 Task: Research Airbnb accommodation in Sheksna, Russia from 16th December, 2023 to 18th December, 2023 for 2 adults. Place can be private room with 1  bedroom having 2 beds and 1 bathroom. Property type can be flat. Amenities needed are: wifi.
Action: Mouse moved to (413, 81)
Screenshot: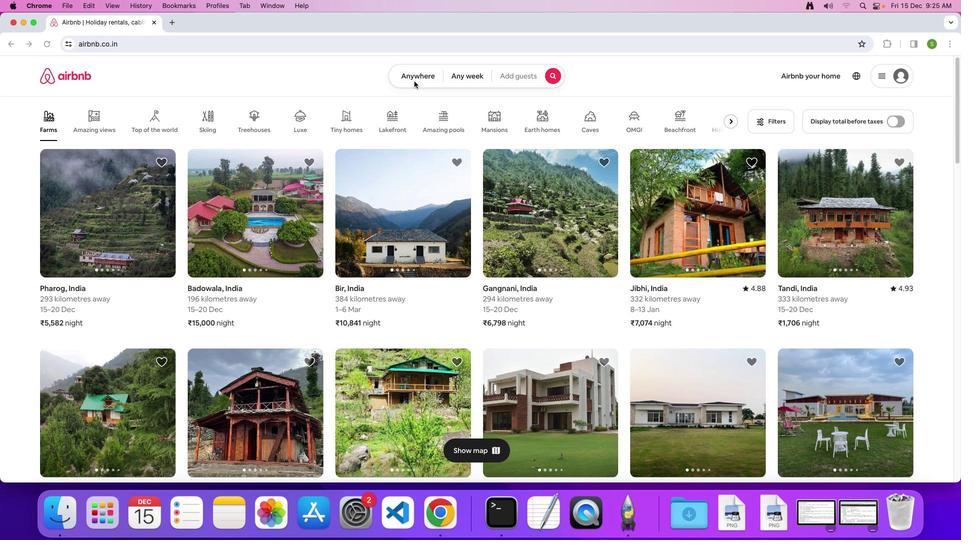 
Action: Mouse pressed left at (413, 81)
Screenshot: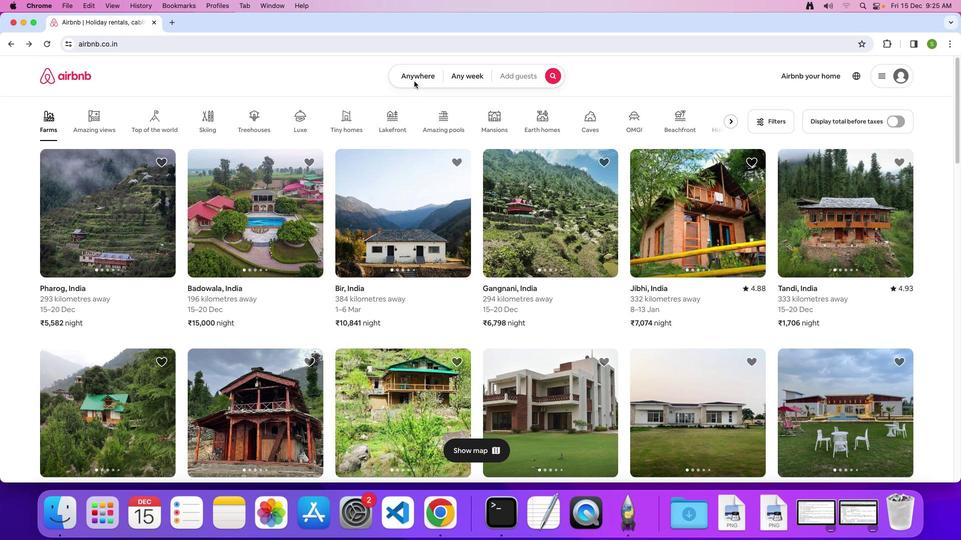 
Action: Mouse moved to (414, 77)
Screenshot: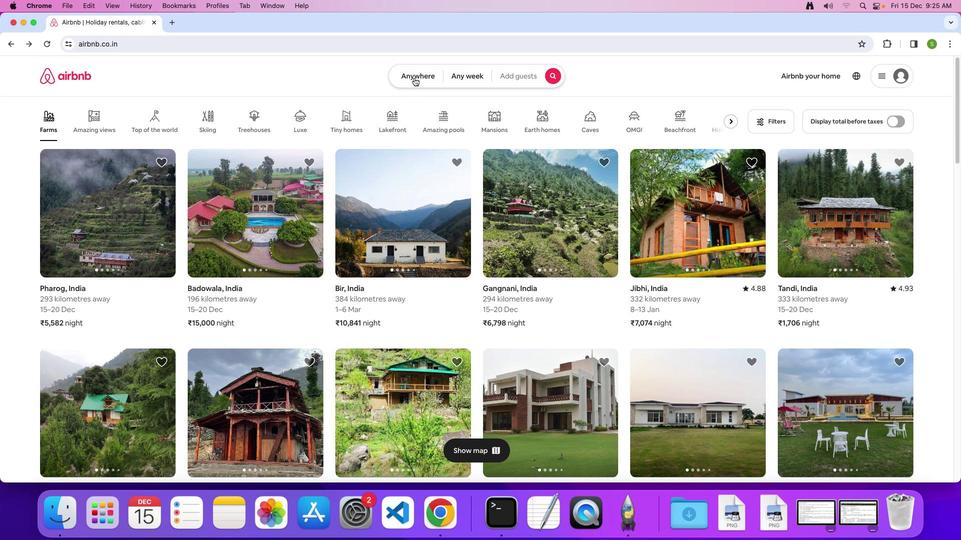 
Action: Mouse pressed left at (414, 77)
Screenshot: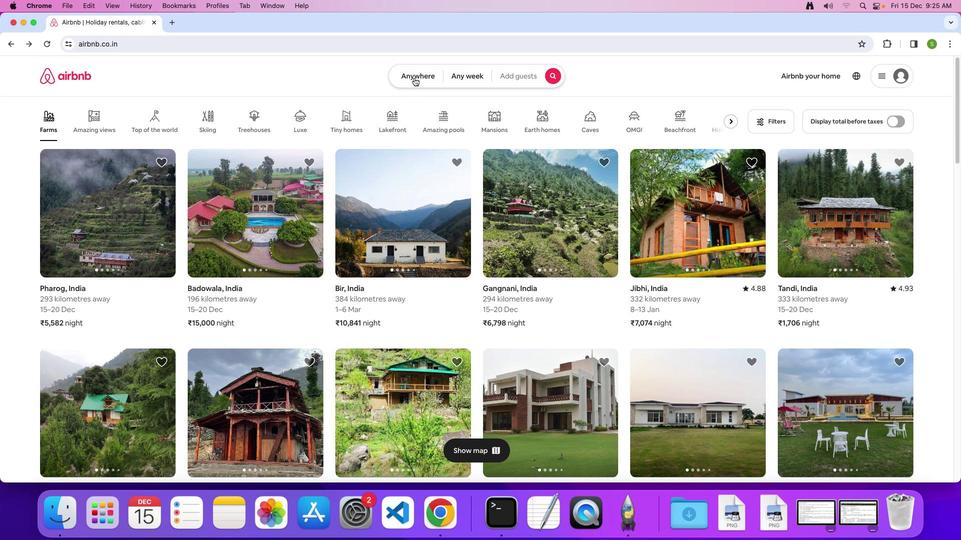 
Action: Mouse moved to (347, 112)
Screenshot: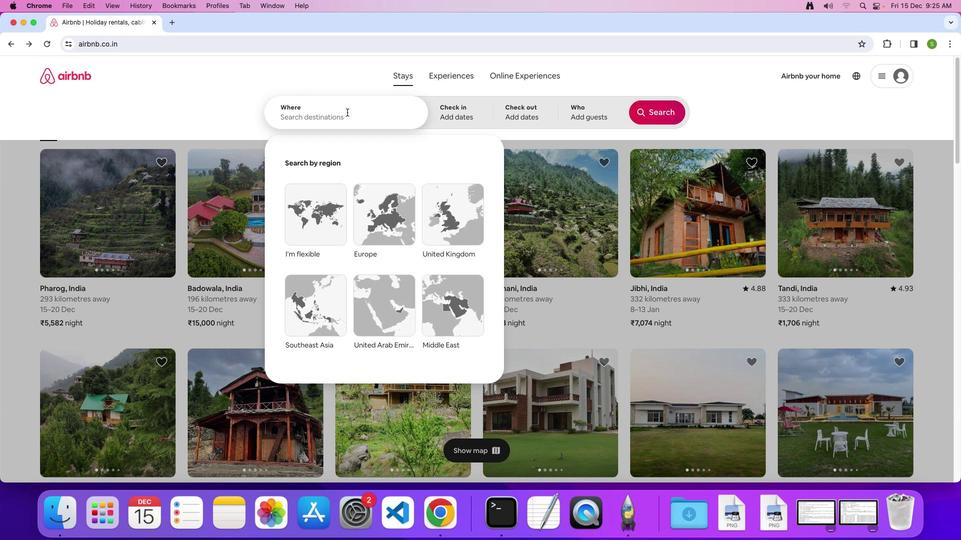 
Action: Mouse pressed left at (347, 112)
Screenshot: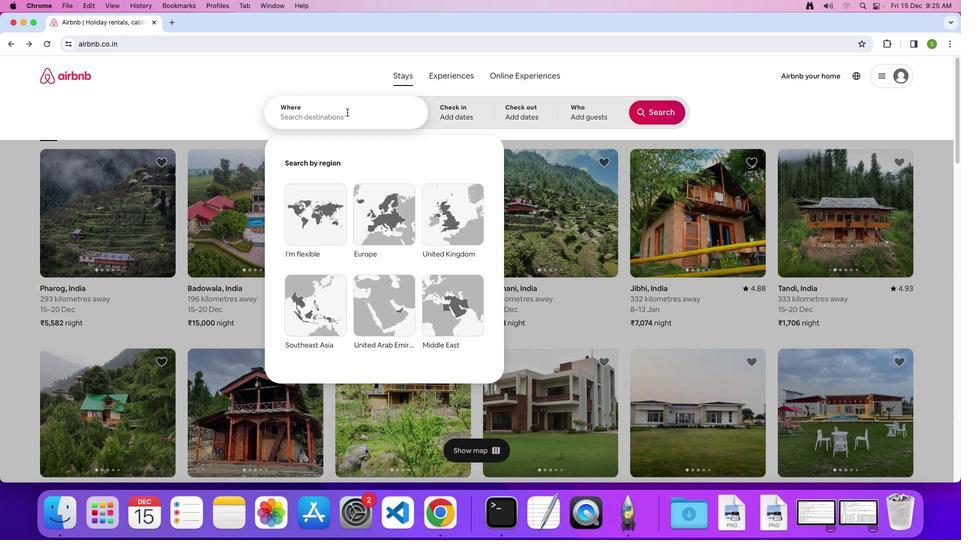 
Action: Key pressed 'S'Key.caps_lock'h''h''e''k''s''n''a'','Key.spaceKey.shift'r'Key.backspaceKey.shift'R''u''s''s''i''a'Key.enter
Screenshot: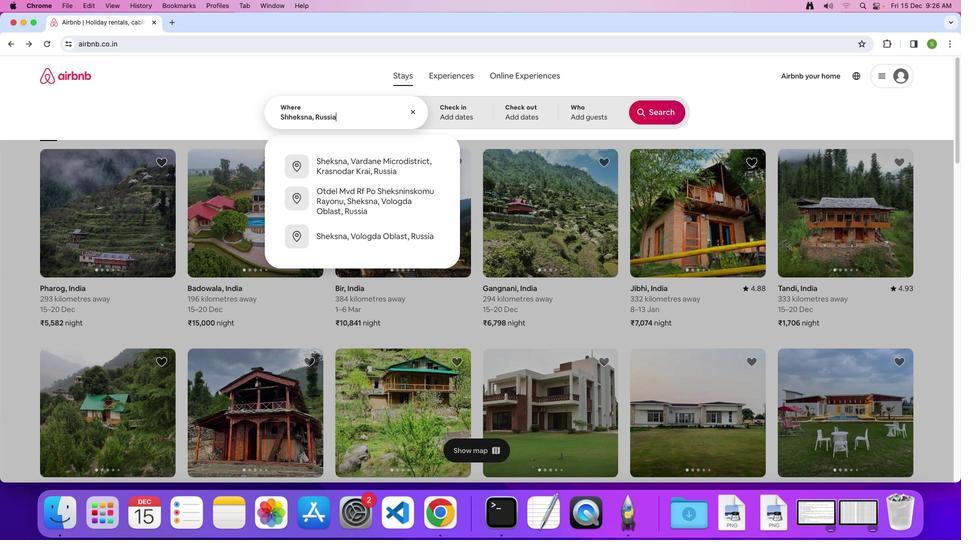 
Action: Mouse moved to (449, 290)
Screenshot: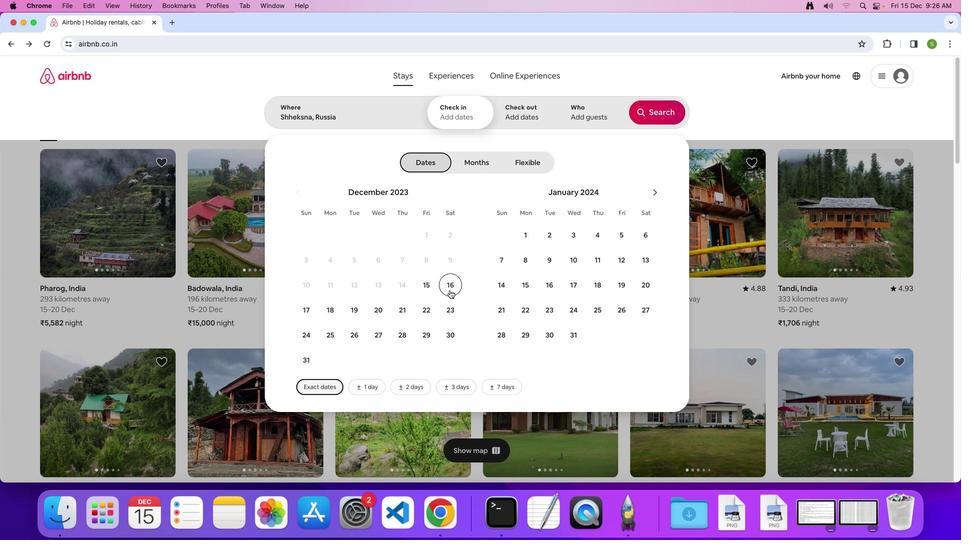 
Action: Mouse pressed left at (449, 290)
Screenshot: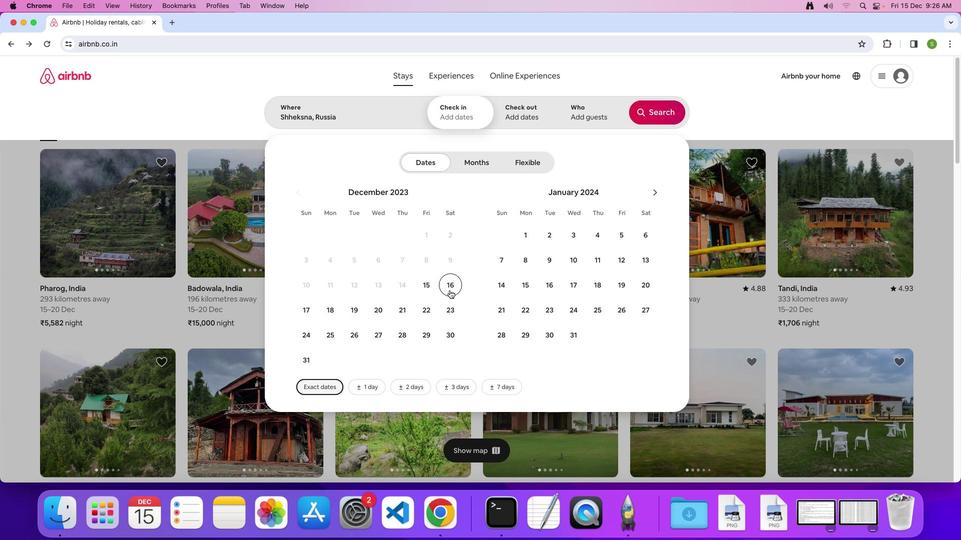 
Action: Mouse moved to (320, 307)
Screenshot: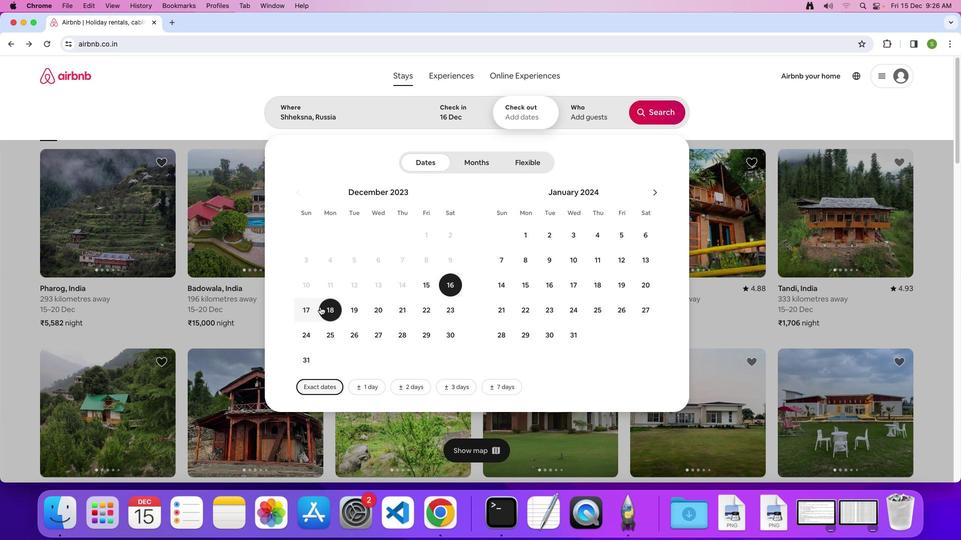 
Action: Mouse pressed left at (320, 307)
Screenshot: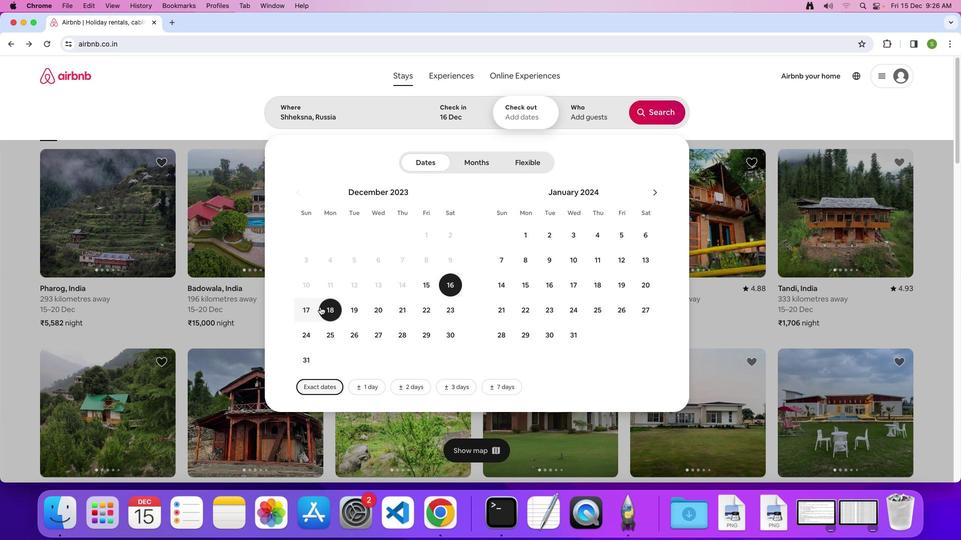 
Action: Mouse moved to (596, 122)
Screenshot: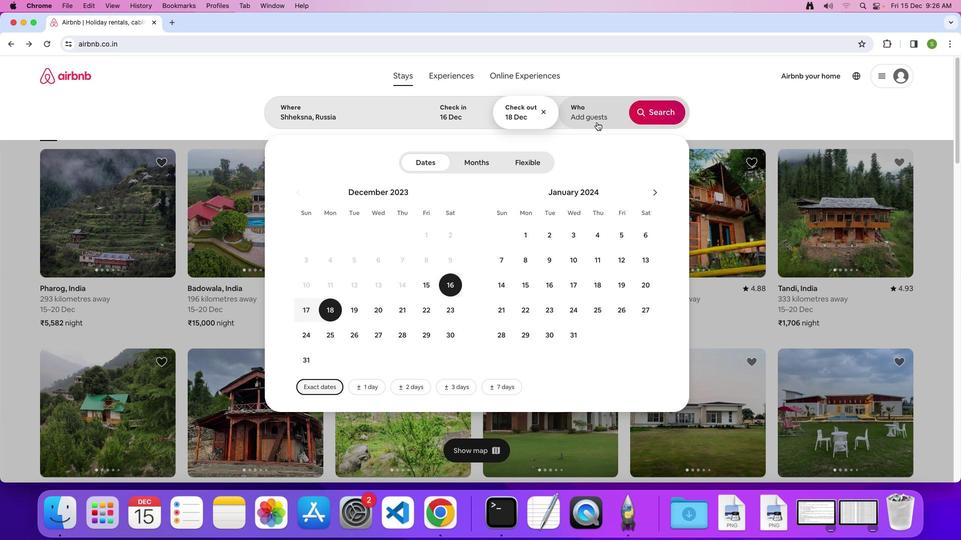 
Action: Mouse pressed left at (596, 122)
Screenshot: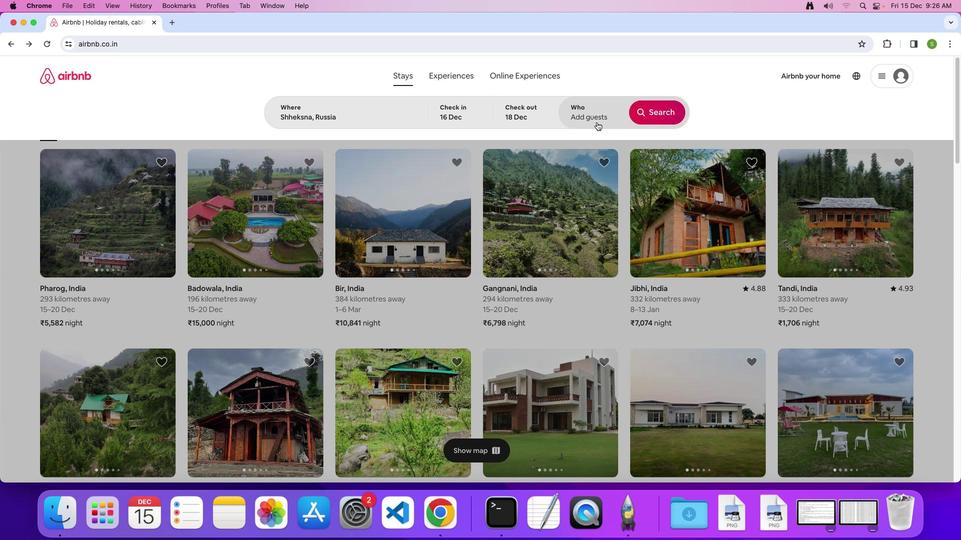 
Action: Mouse moved to (660, 164)
Screenshot: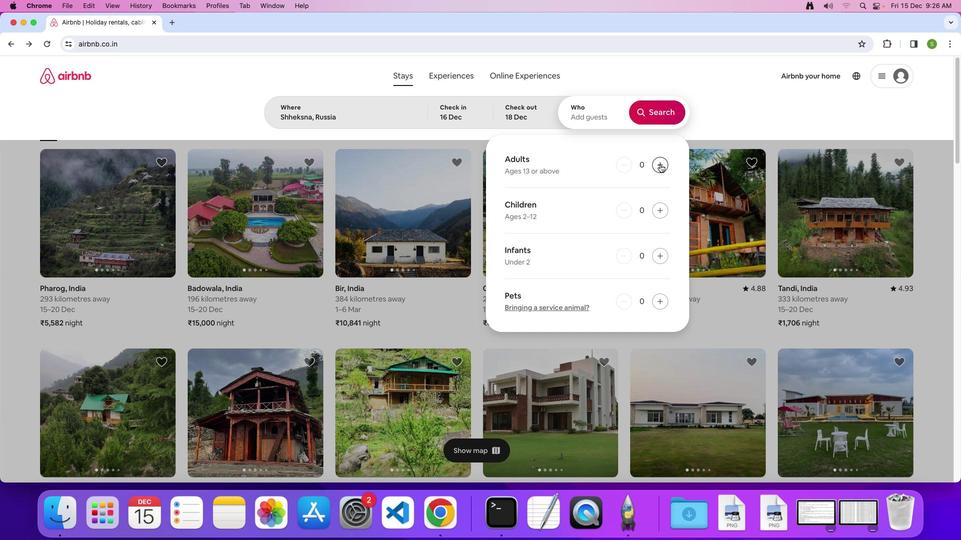 
Action: Mouse pressed left at (660, 164)
Screenshot: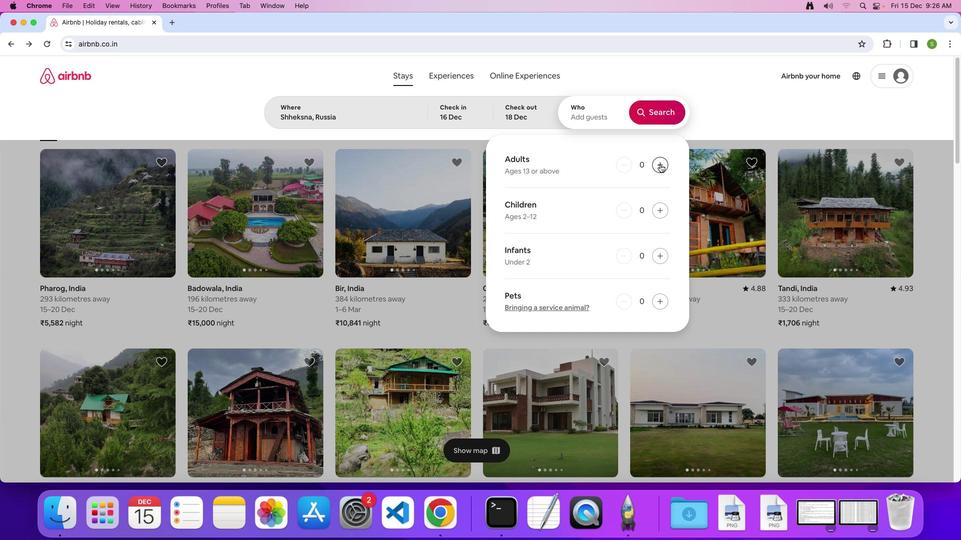 
Action: Mouse pressed left at (660, 164)
Screenshot: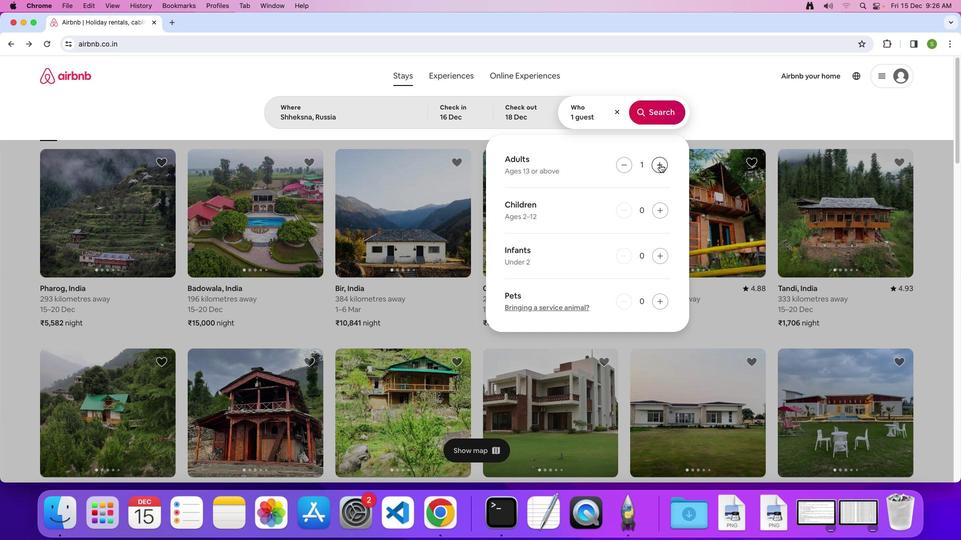 
Action: Mouse moved to (659, 119)
Screenshot: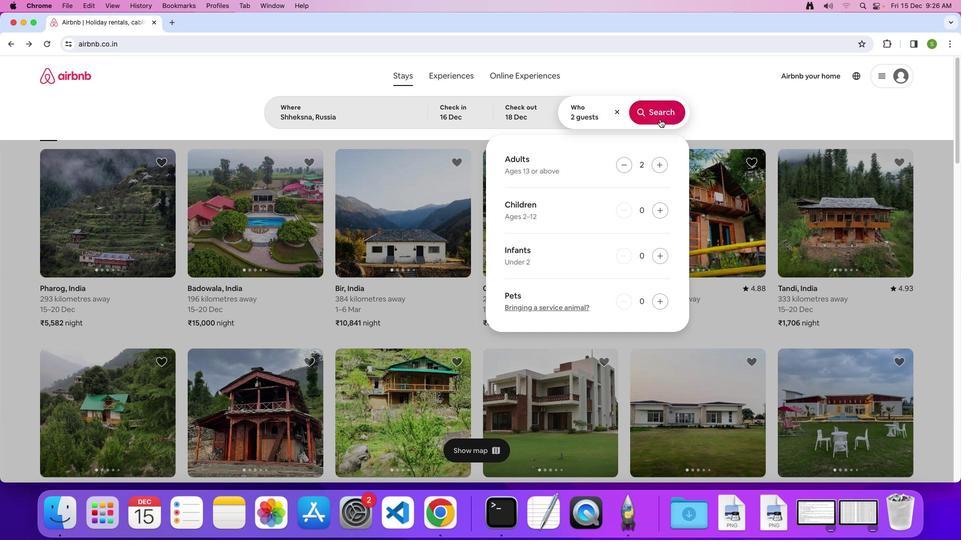 
Action: Mouse pressed left at (659, 119)
Screenshot: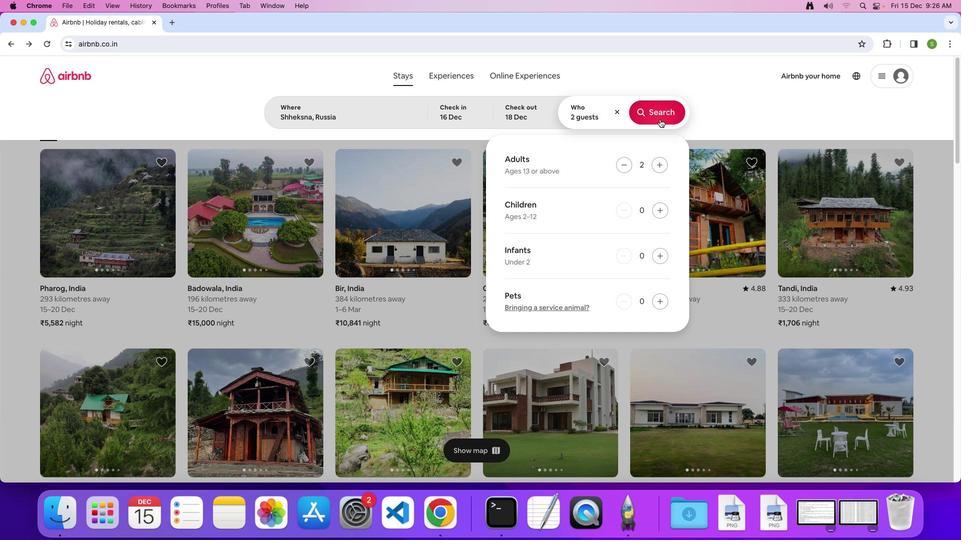 
Action: Mouse moved to (782, 111)
Screenshot: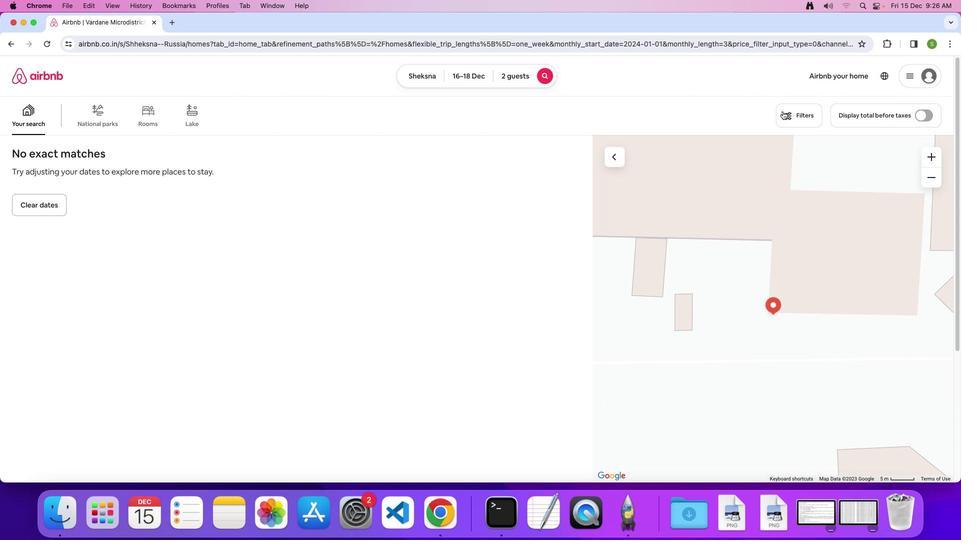 
Action: Mouse pressed left at (782, 111)
Screenshot: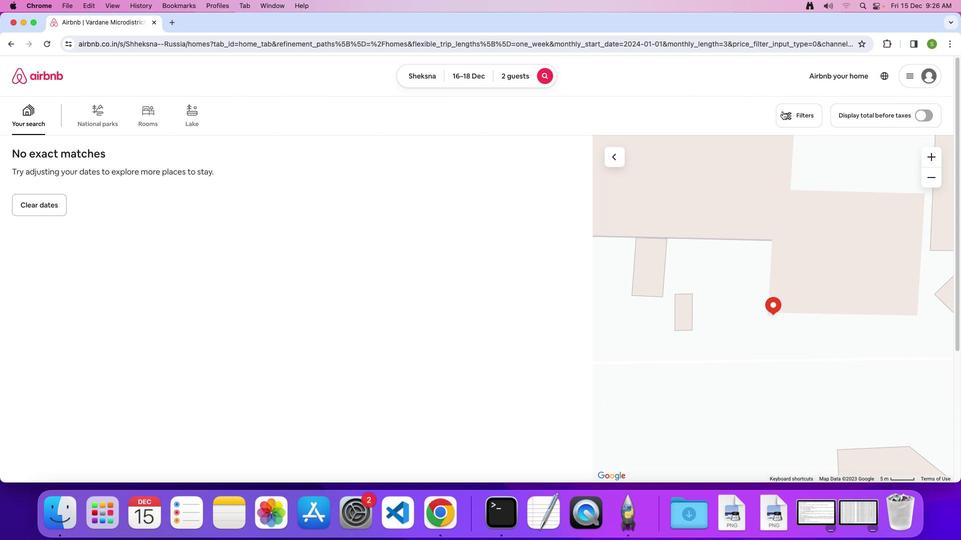 
Action: Mouse moved to (495, 286)
Screenshot: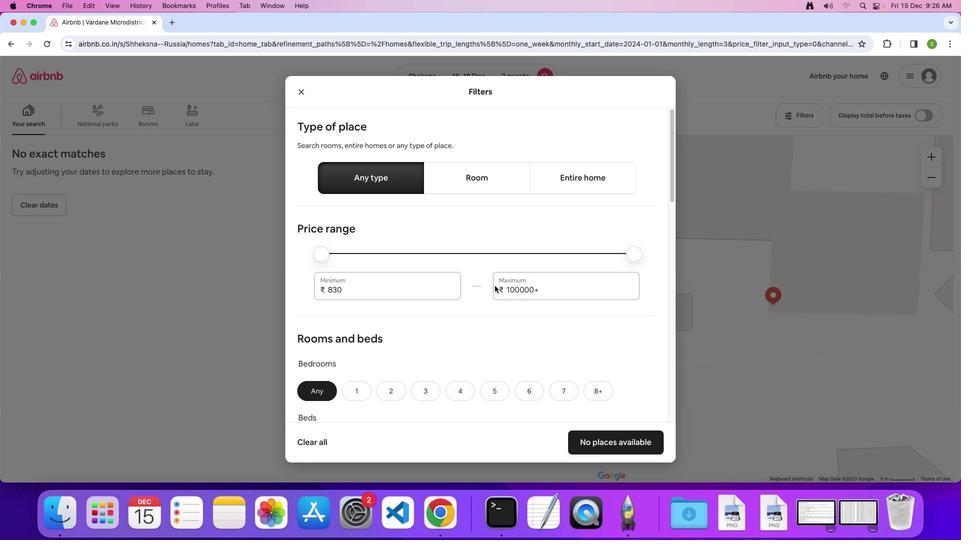 
Action: Mouse scrolled (495, 286) with delta (0, 0)
Screenshot: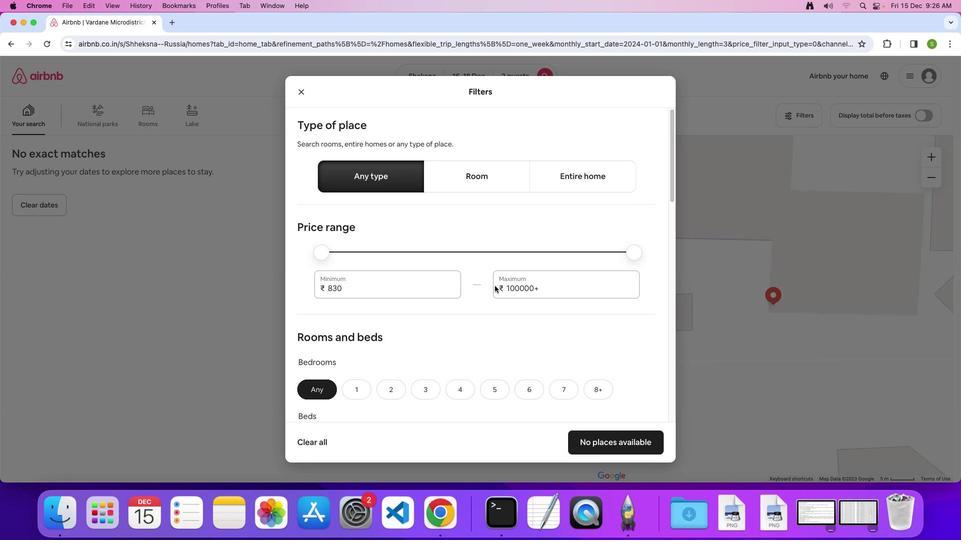 
Action: Mouse scrolled (495, 286) with delta (0, 0)
Screenshot: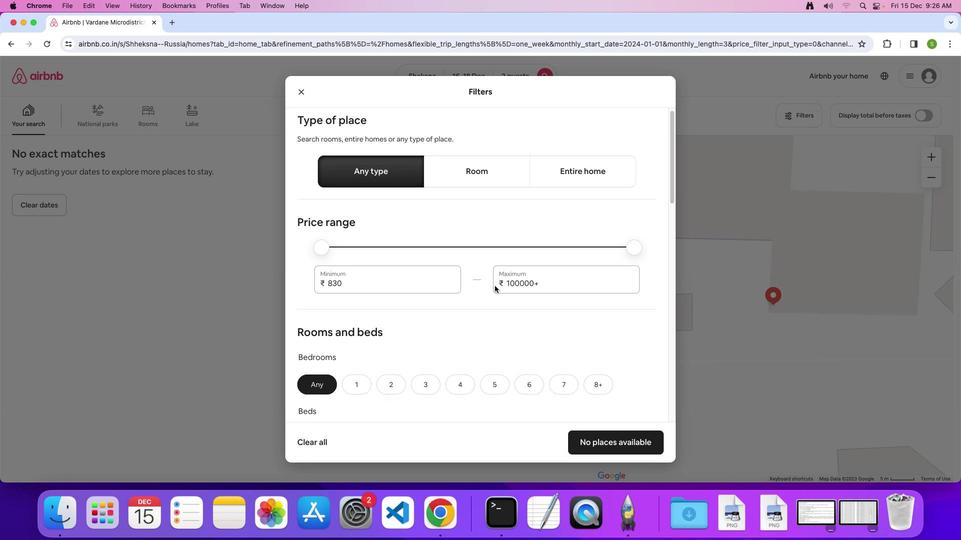 
Action: Mouse scrolled (495, 286) with delta (0, 0)
Screenshot: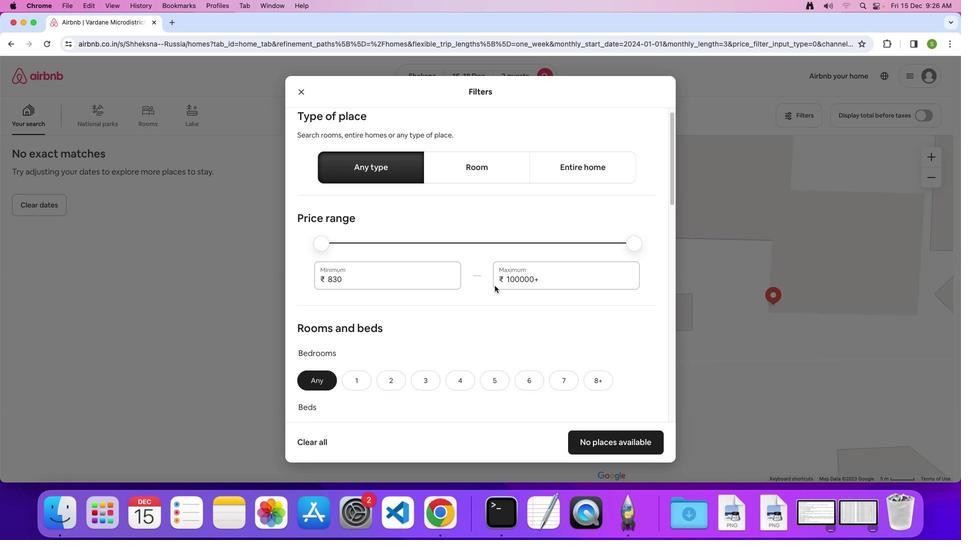 
Action: Mouse scrolled (495, 286) with delta (0, 0)
Screenshot: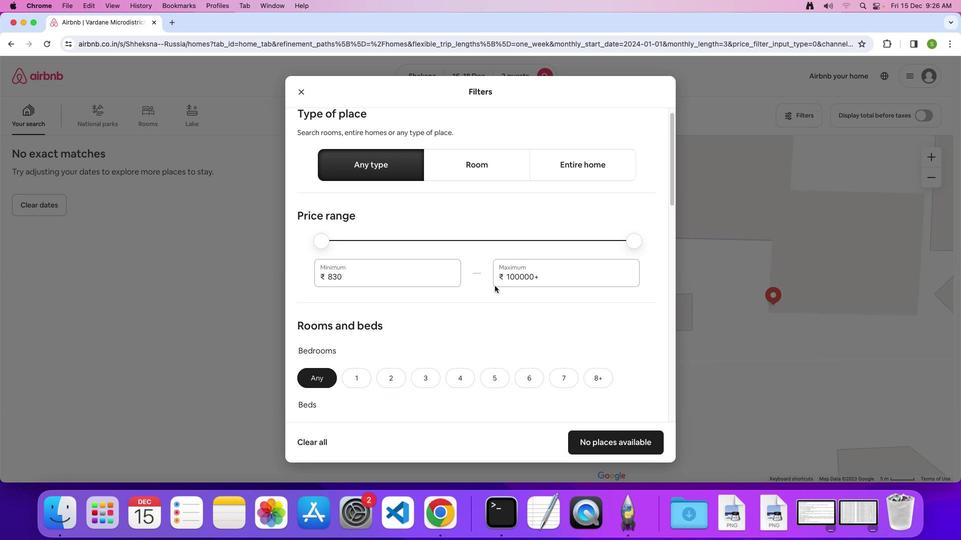 
Action: Mouse scrolled (495, 286) with delta (0, 0)
Screenshot: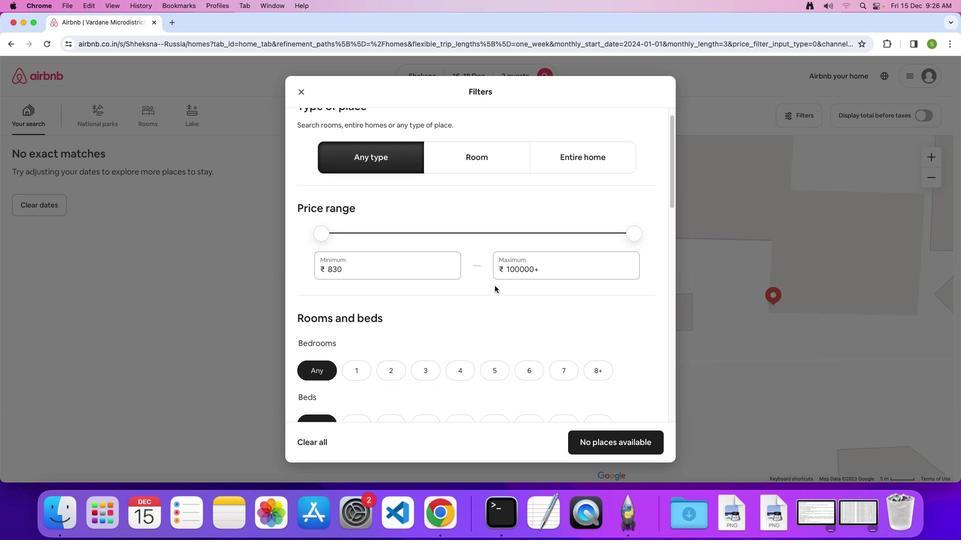 
Action: Mouse scrolled (495, 286) with delta (0, 0)
Screenshot: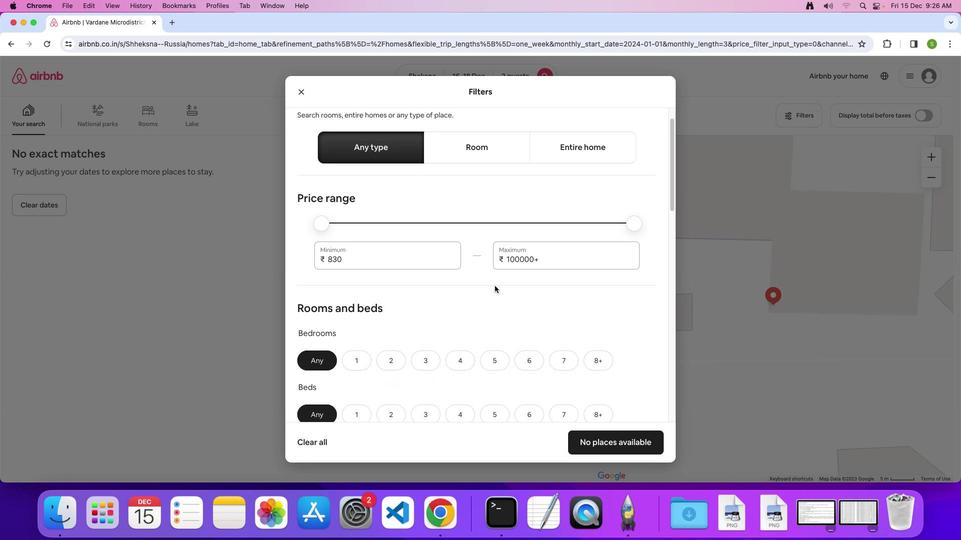 
Action: Mouse scrolled (495, 286) with delta (0, 0)
Screenshot: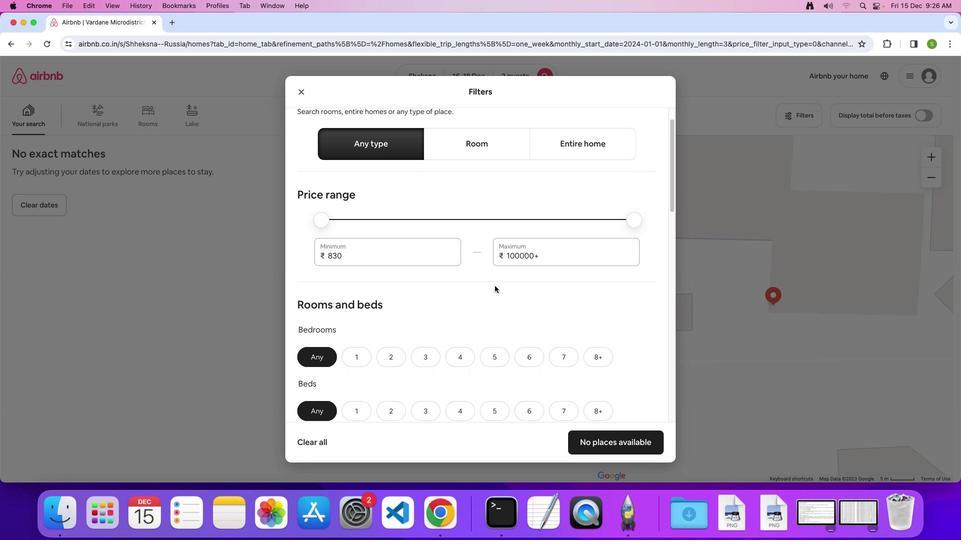 
Action: Mouse scrolled (495, 286) with delta (0, 0)
Screenshot: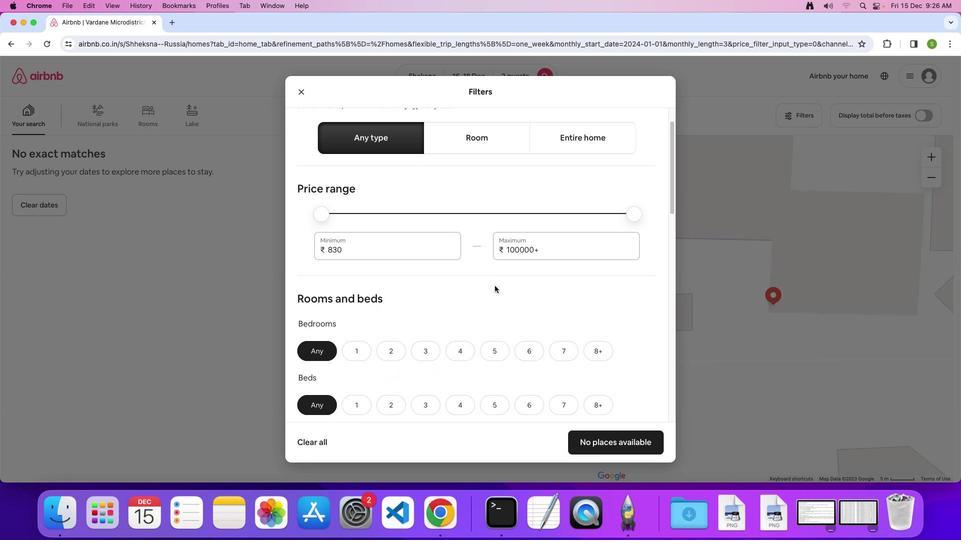 
Action: Mouse scrolled (495, 286) with delta (0, 0)
Screenshot: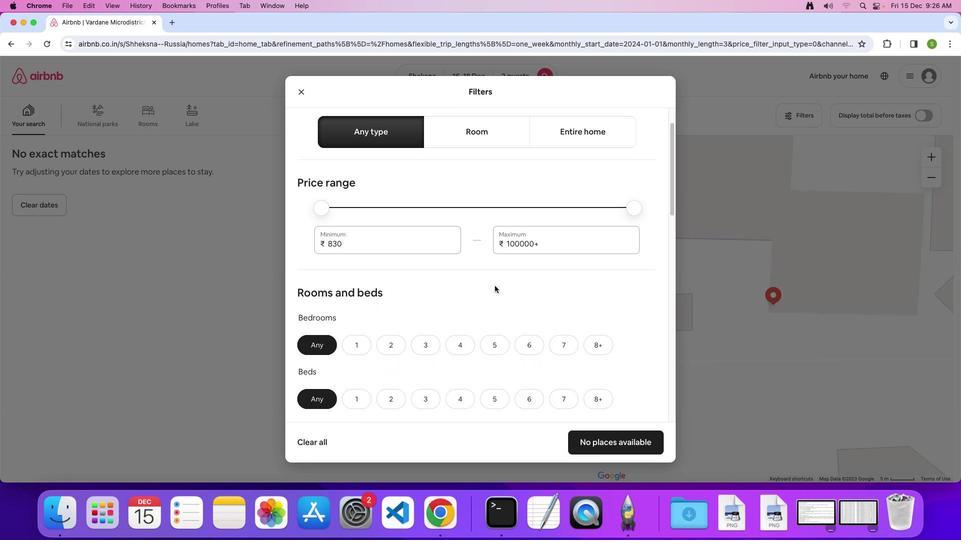
Action: Mouse scrolled (495, 286) with delta (0, -1)
Screenshot: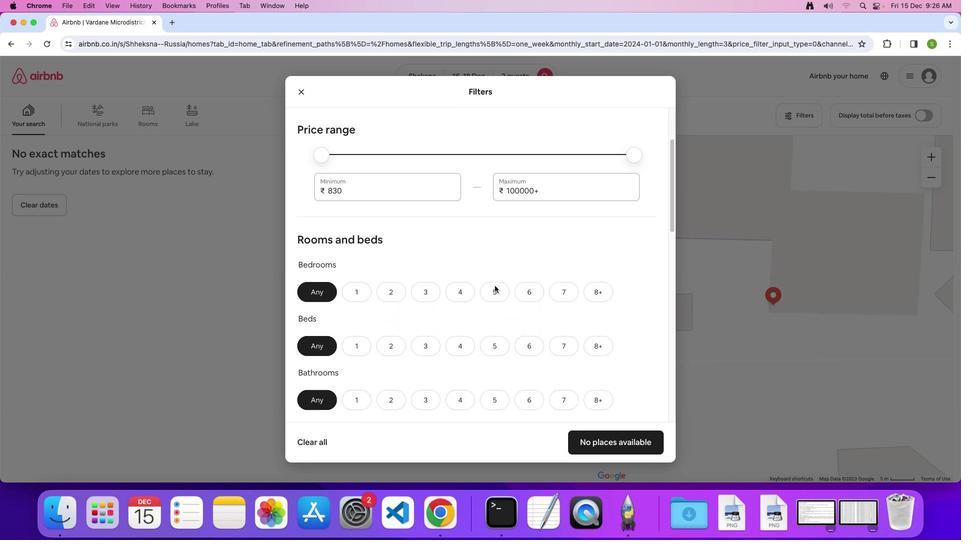 
Action: Mouse scrolled (495, 286) with delta (0, 0)
Screenshot: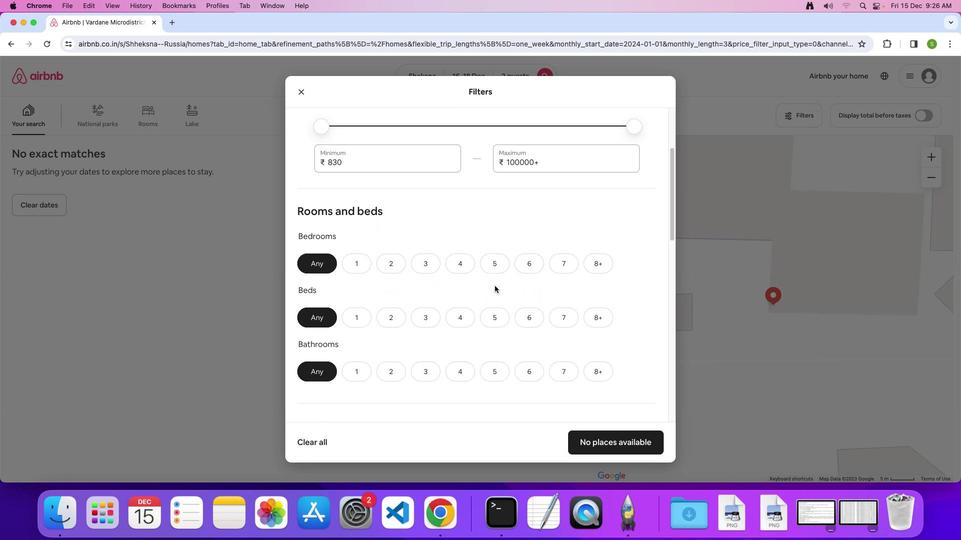 
Action: Mouse scrolled (495, 286) with delta (0, 0)
Screenshot: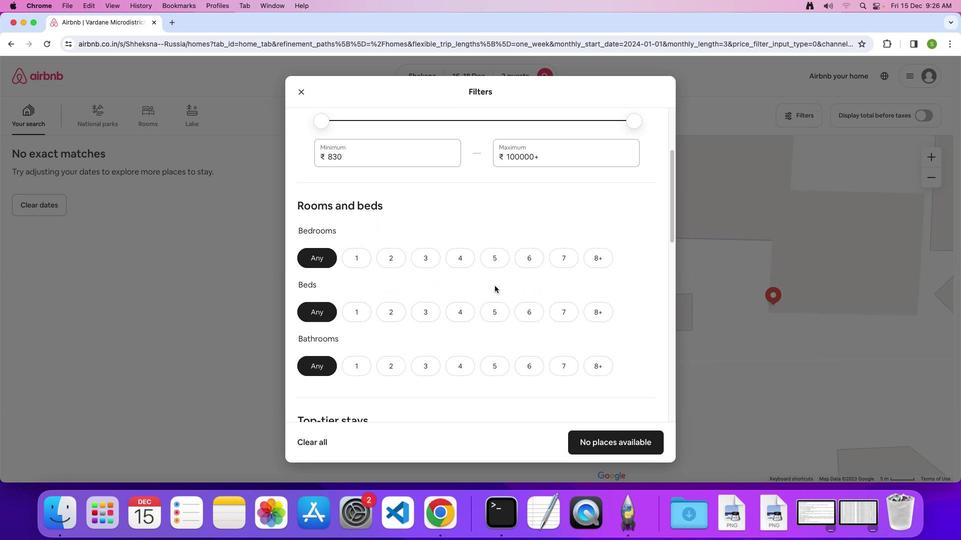 
Action: Mouse moved to (366, 255)
Screenshot: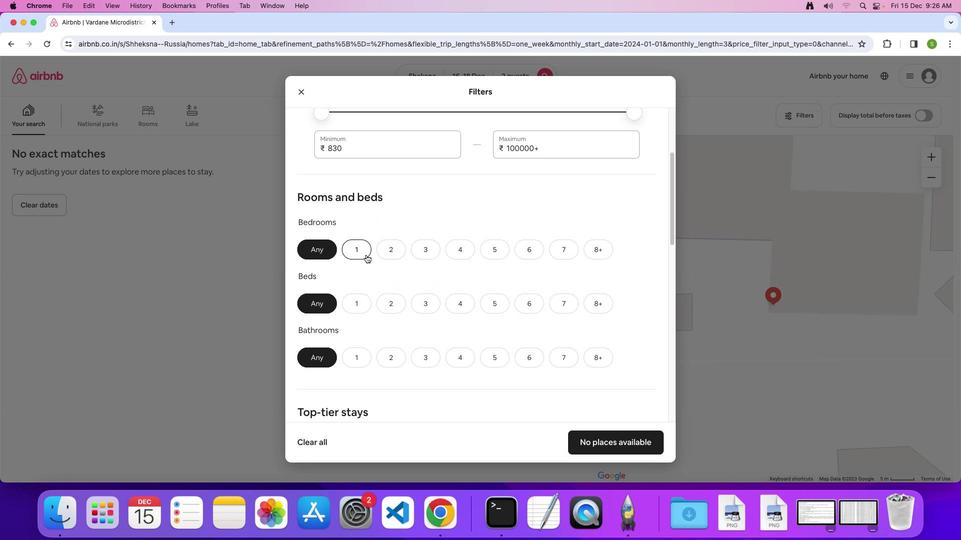 
Action: Mouse pressed left at (366, 255)
Screenshot: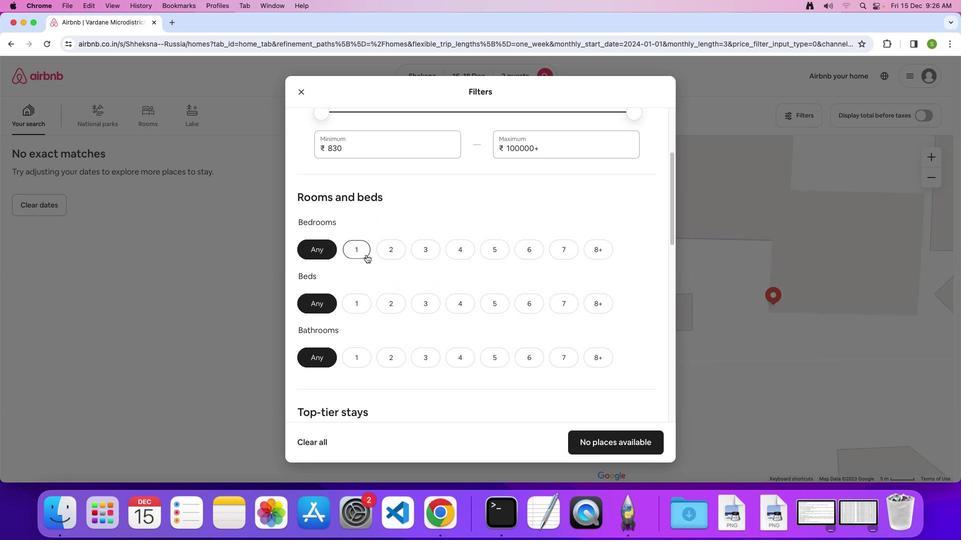 
Action: Mouse moved to (391, 301)
Screenshot: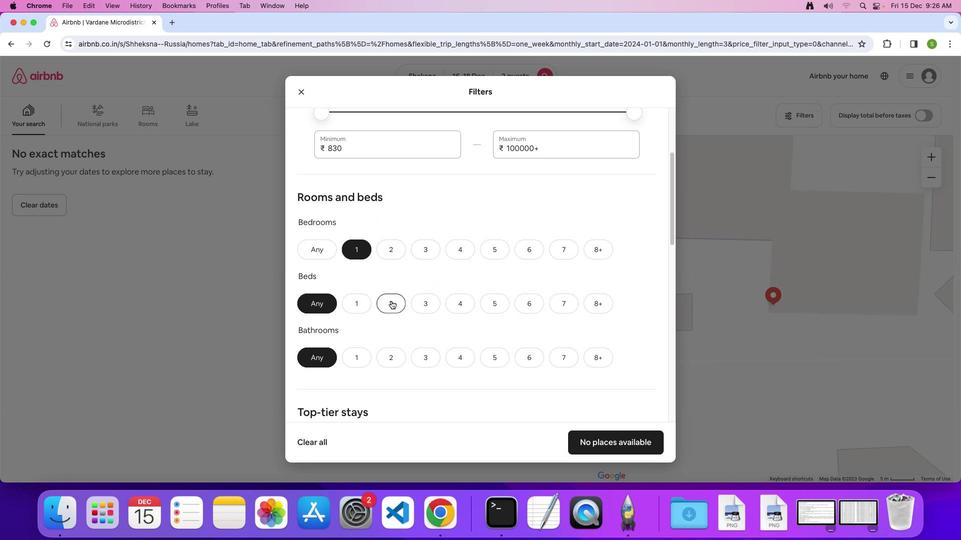 
Action: Mouse pressed left at (391, 301)
Screenshot: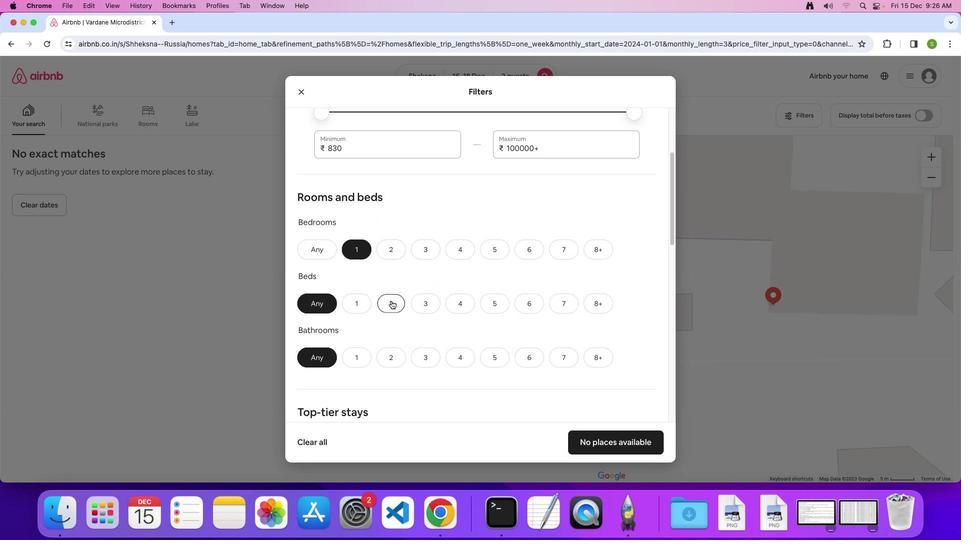 
Action: Mouse moved to (360, 358)
Screenshot: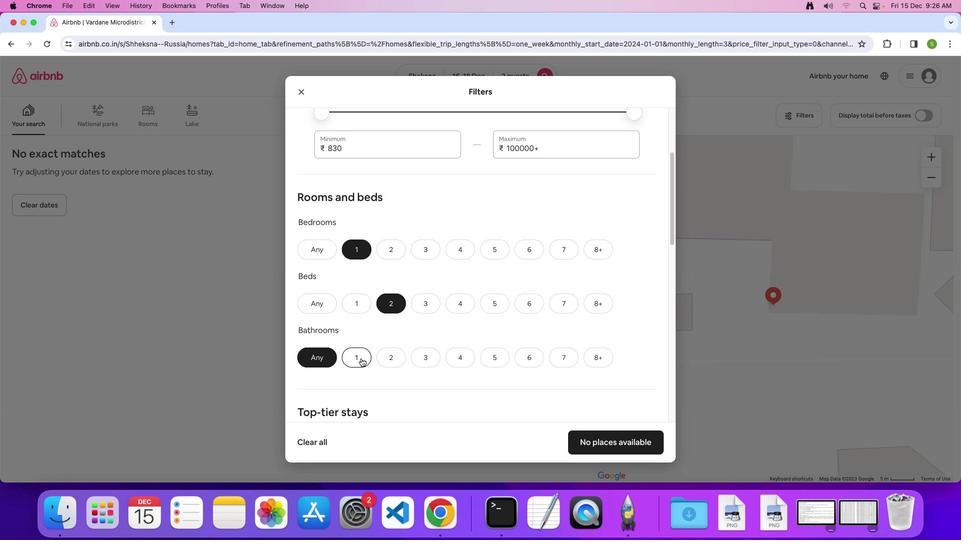 
Action: Mouse pressed left at (360, 358)
Screenshot: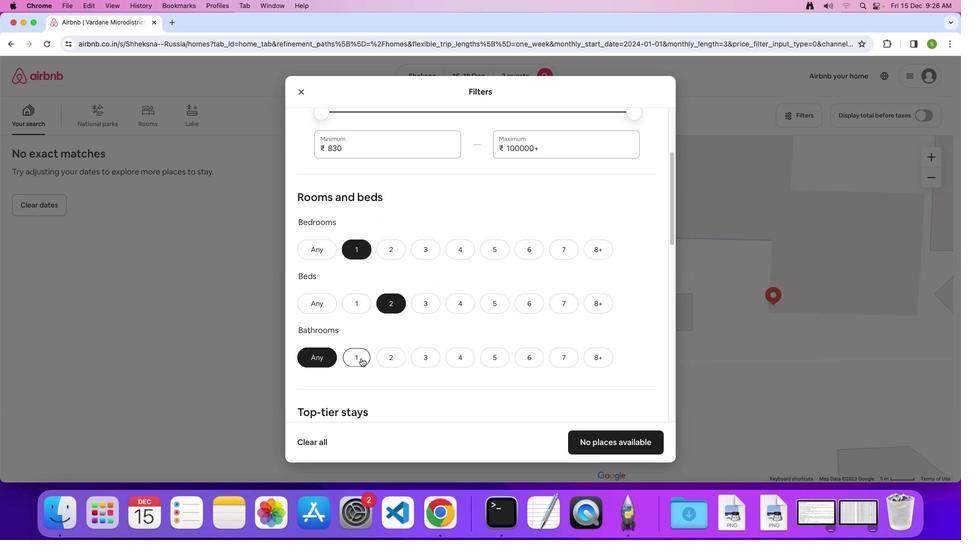 
Action: Mouse moved to (463, 302)
Screenshot: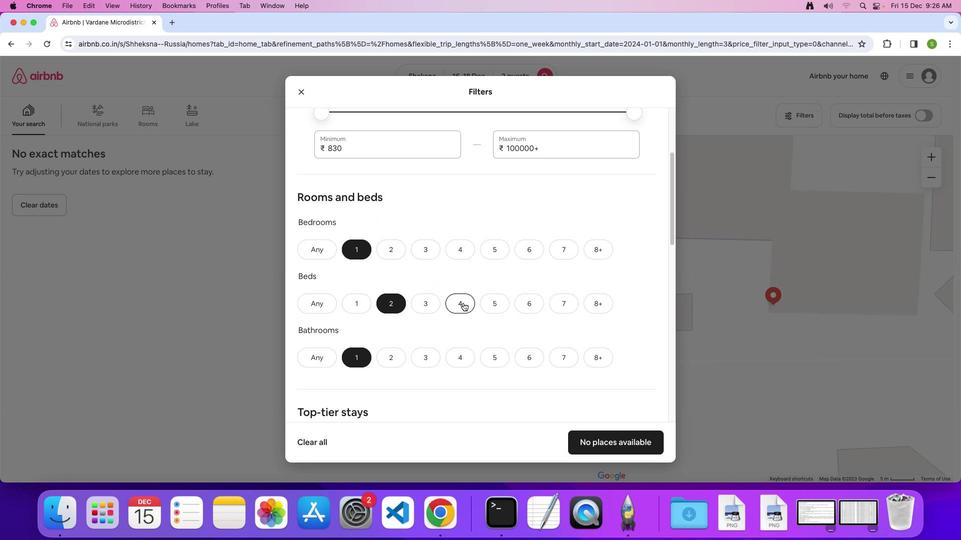
Action: Mouse scrolled (463, 302) with delta (0, 0)
Screenshot: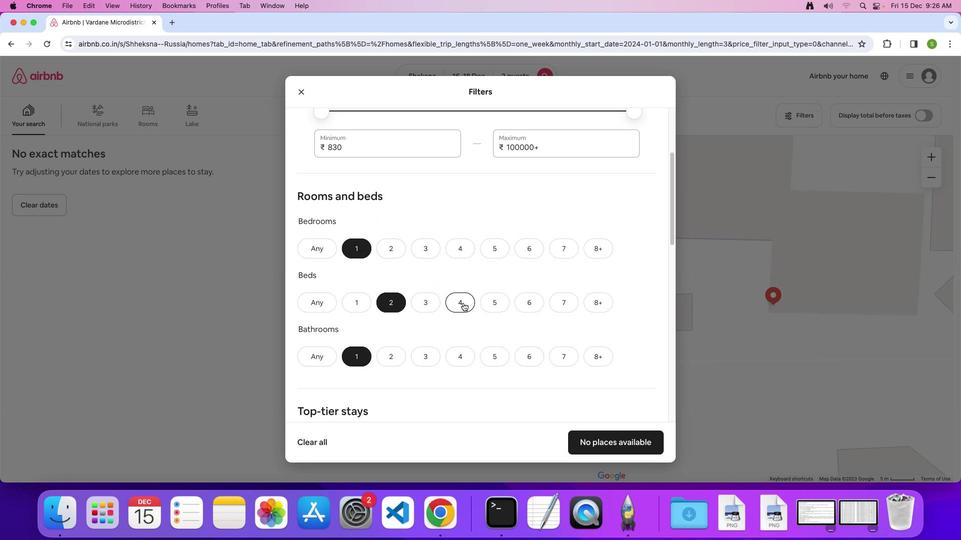 
Action: Mouse scrolled (463, 302) with delta (0, 0)
Screenshot: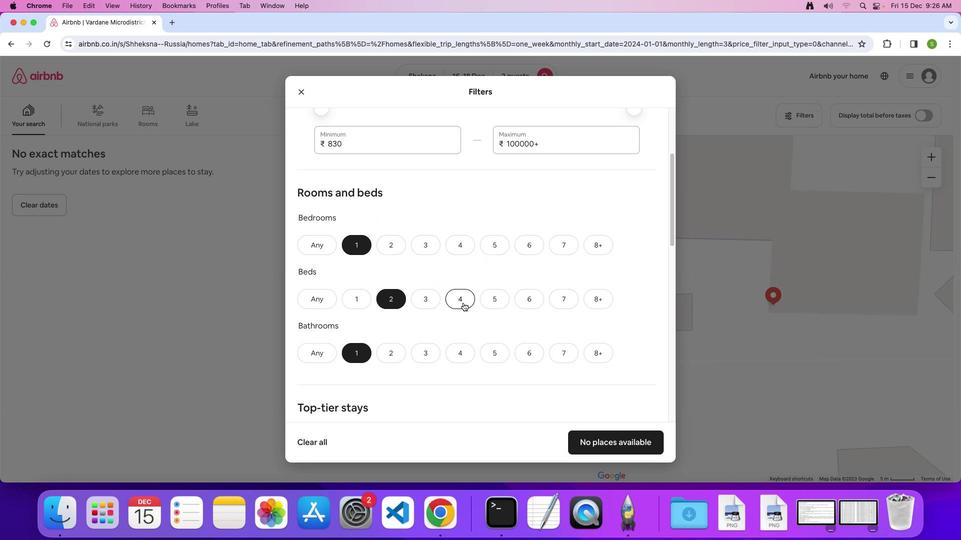 
Action: Mouse scrolled (463, 302) with delta (0, 0)
Screenshot: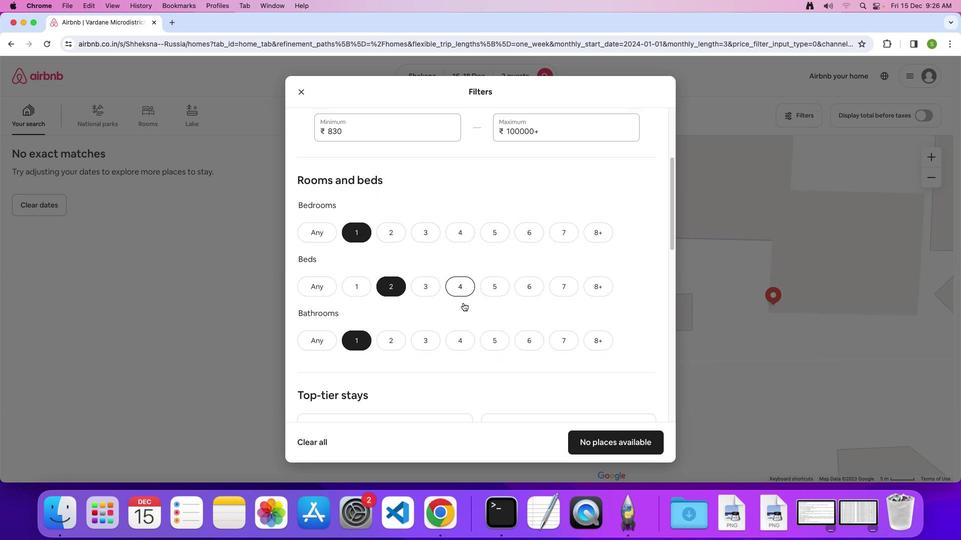 
Action: Mouse scrolled (463, 302) with delta (0, 0)
Screenshot: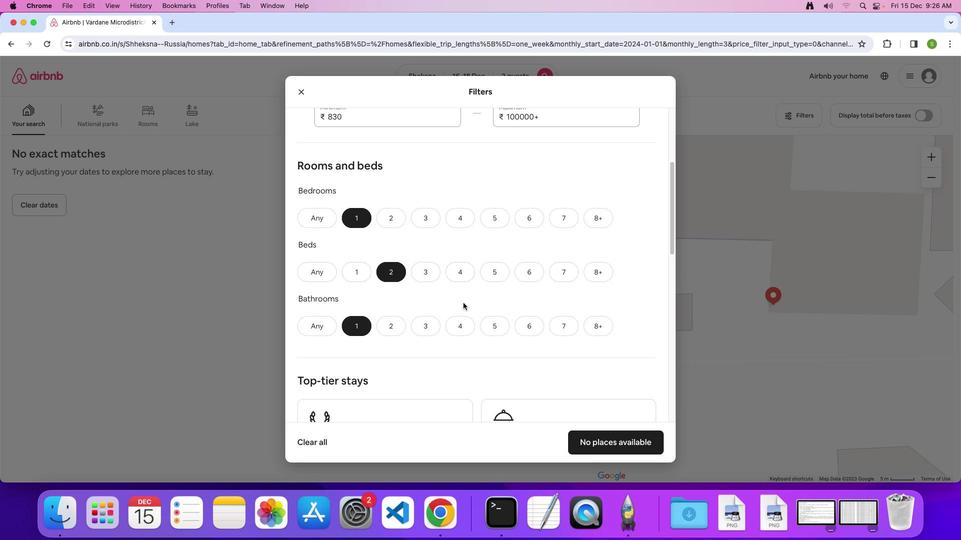 
Action: Mouse scrolled (463, 302) with delta (0, 0)
Screenshot: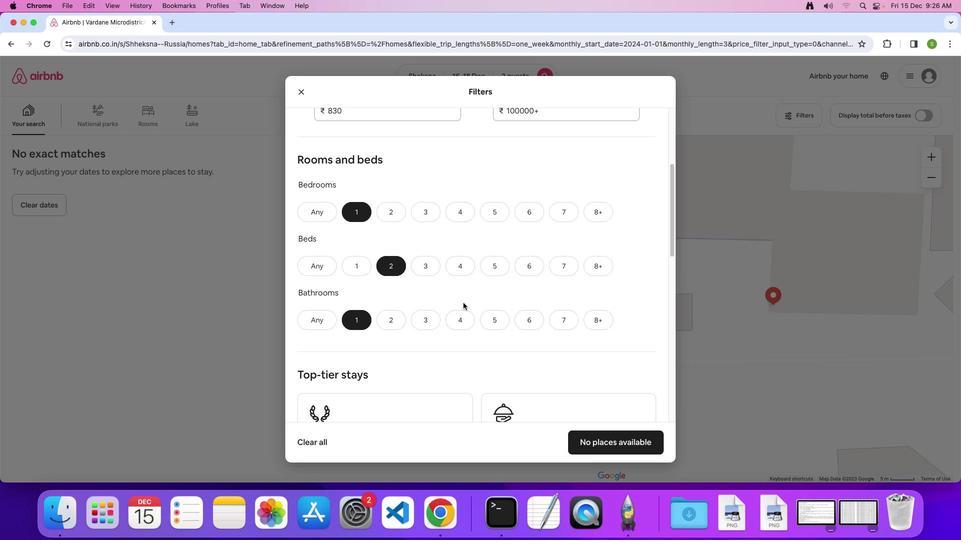 
Action: Mouse scrolled (463, 302) with delta (0, 0)
Screenshot: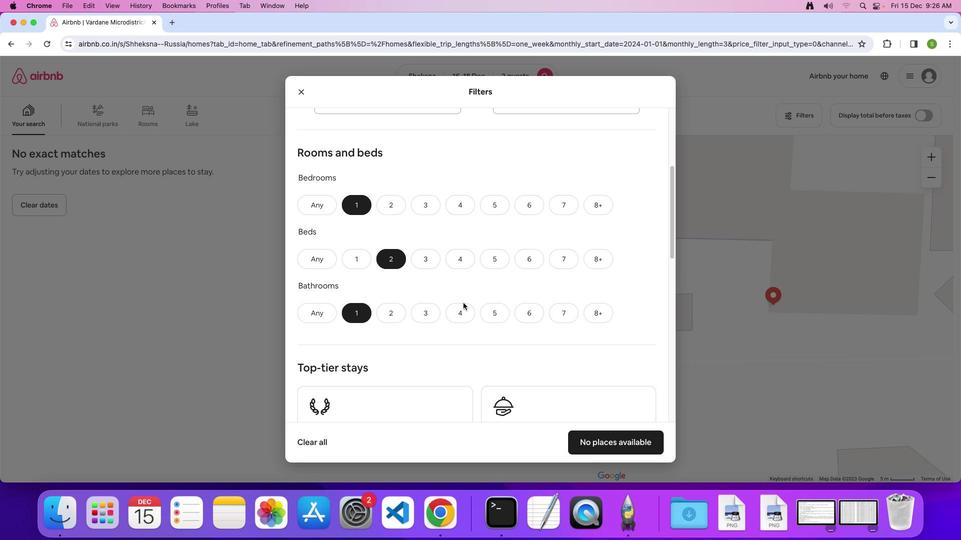 
Action: Mouse scrolled (463, 302) with delta (0, 0)
Screenshot: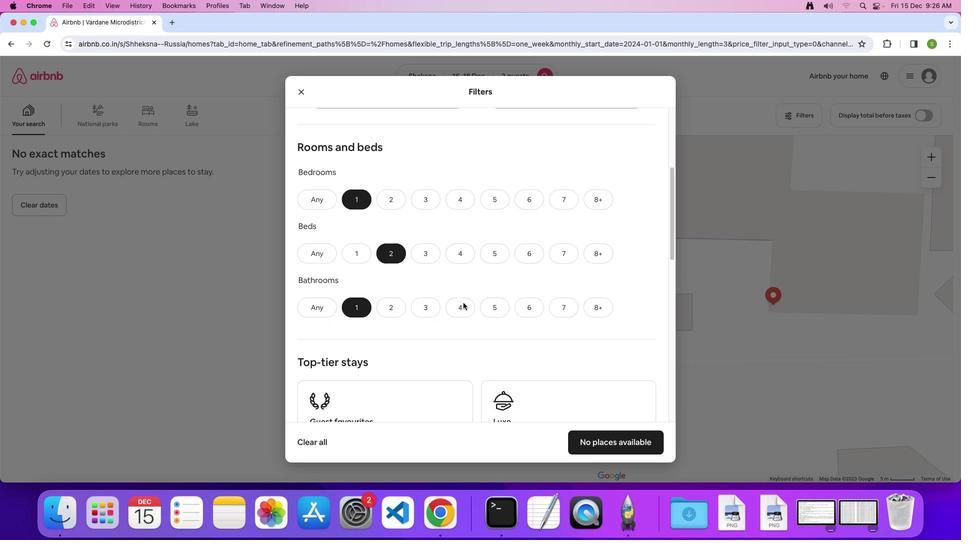 
Action: Mouse scrolled (463, 302) with delta (0, 0)
Screenshot: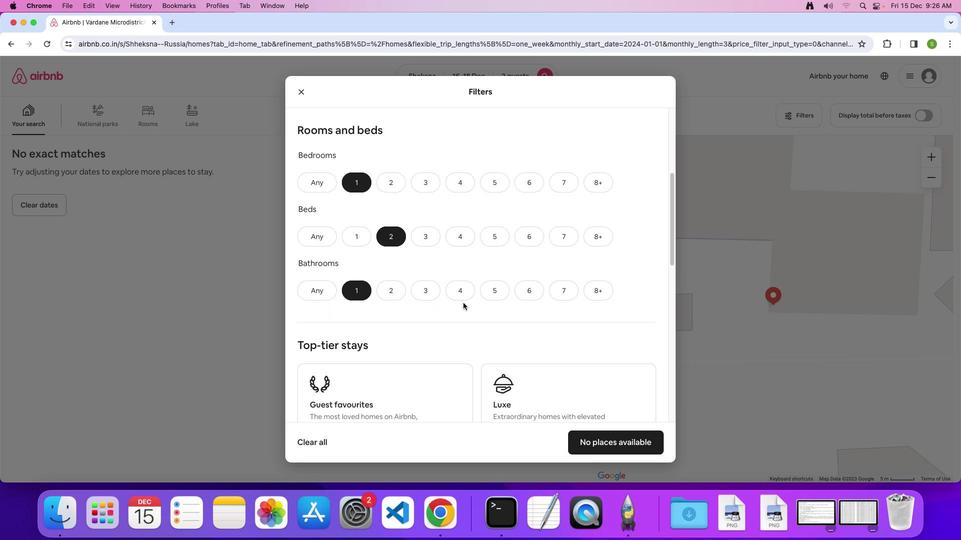 
Action: Mouse scrolled (463, 302) with delta (0, 0)
Screenshot: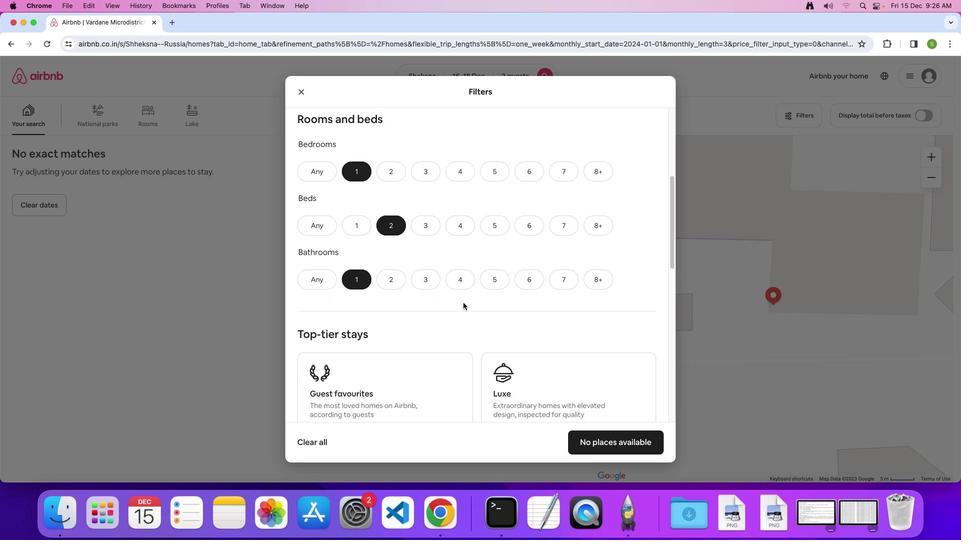 
Action: Mouse scrolled (463, 302) with delta (0, 0)
Screenshot: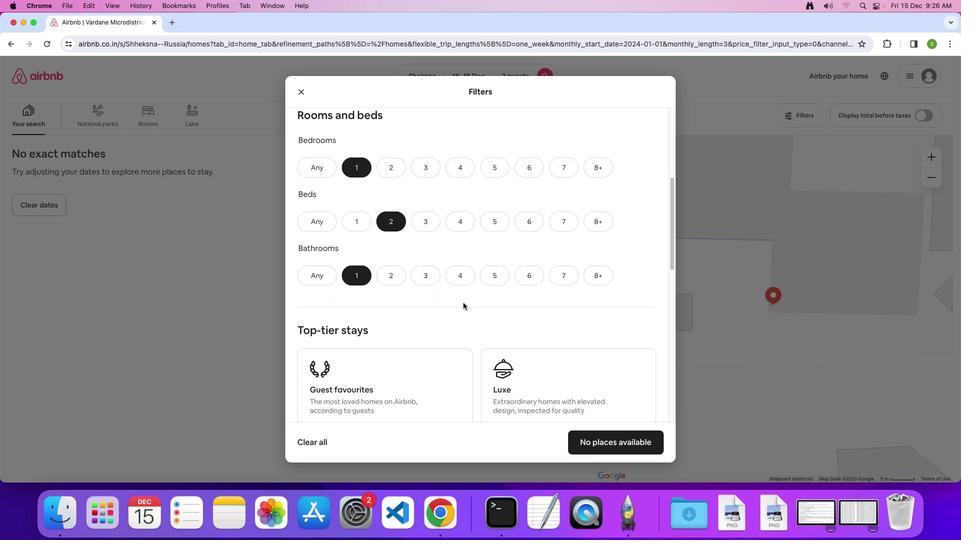 
Action: Mouse scrolled (463, 302) with delta (0, 0)
Screenshot: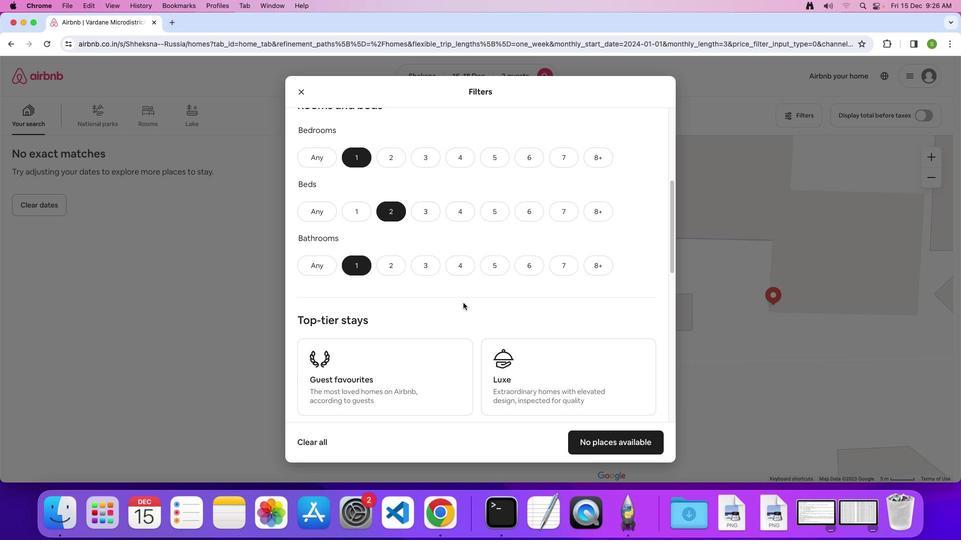
Action: Mouse scrolled (463, 302) with delta (0, 0)
Screenshot: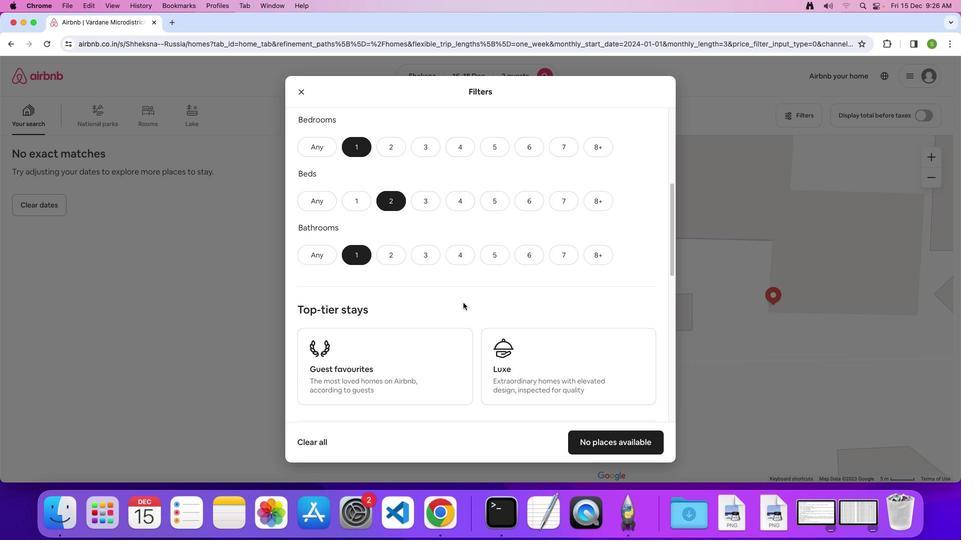 
Action: Mouse scrolled (463, 302) with delta (0, -1)
Screenshot: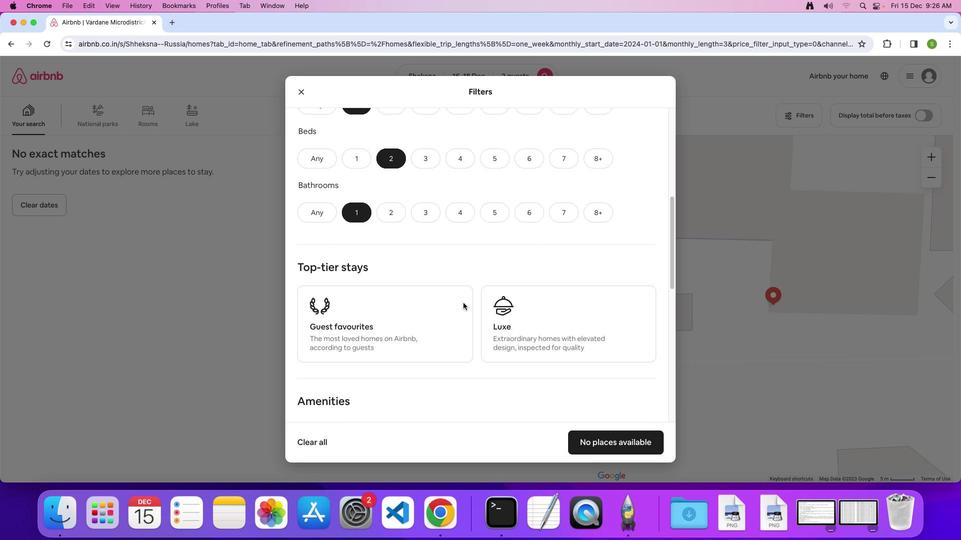 
Action: Mouse scrolled (463, 302) with delta (0, 0)
Screenshot: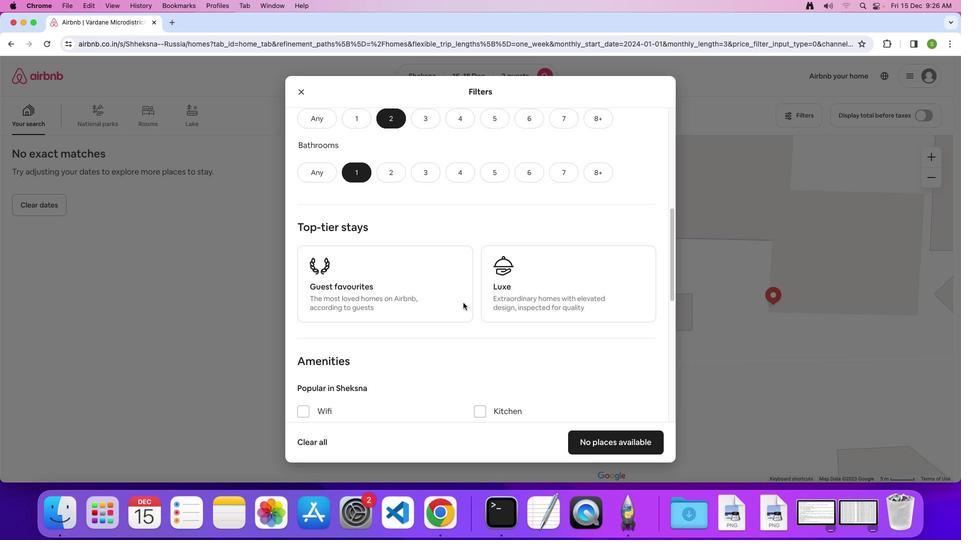 
Action: Mouse scrolled (463, 302) with delta (0, 0)
Screenshot: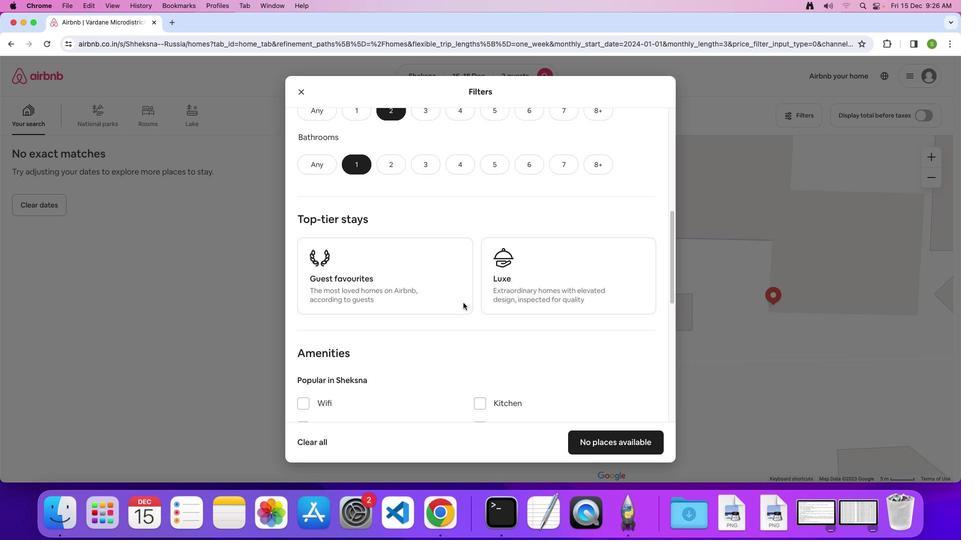 
Action: Mouse scrolled (463, 302) with delta (0, -1)
Screenshot: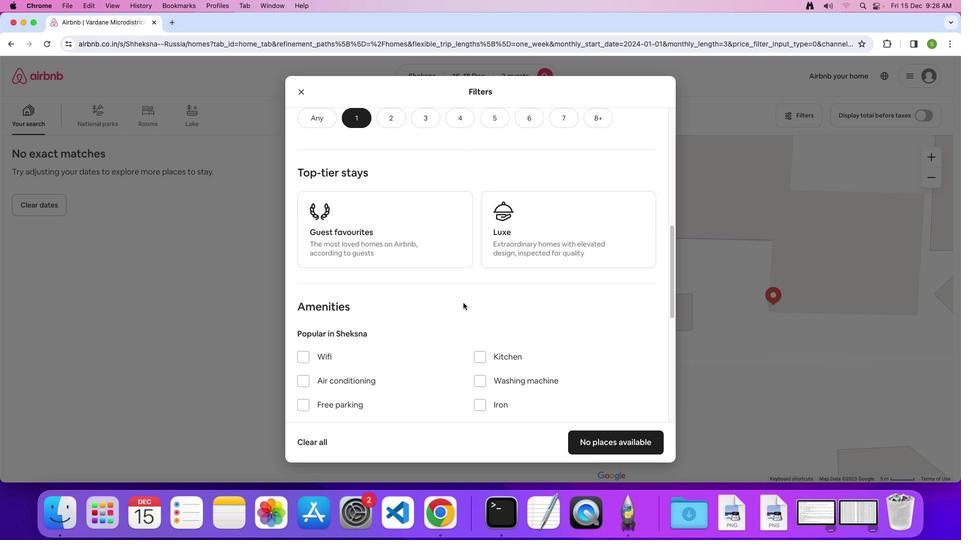 
Action: Mouse scrolled (463, 302) with delta (0, 0)
Screenshot: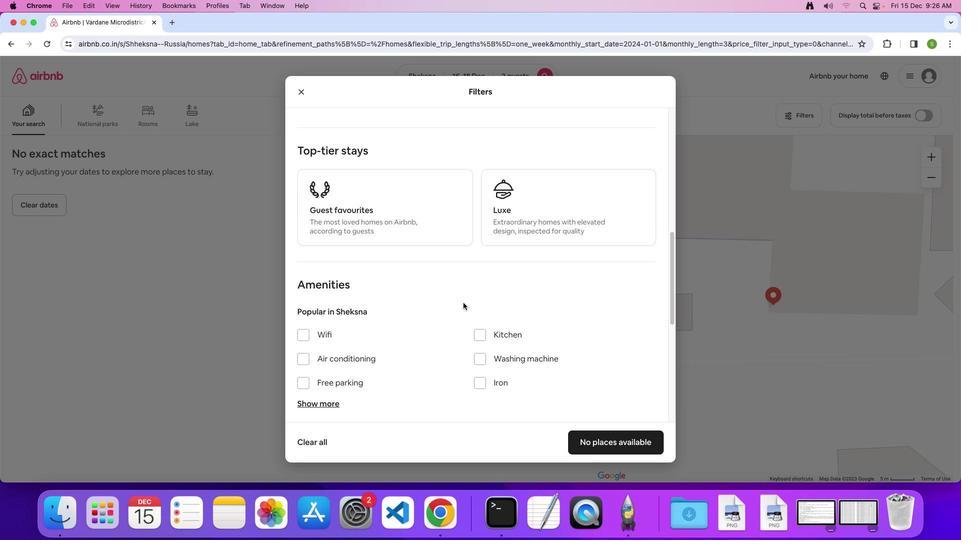 
Action: Mouse scrolled (463, 302) with delta (0, 0)
Screenshot: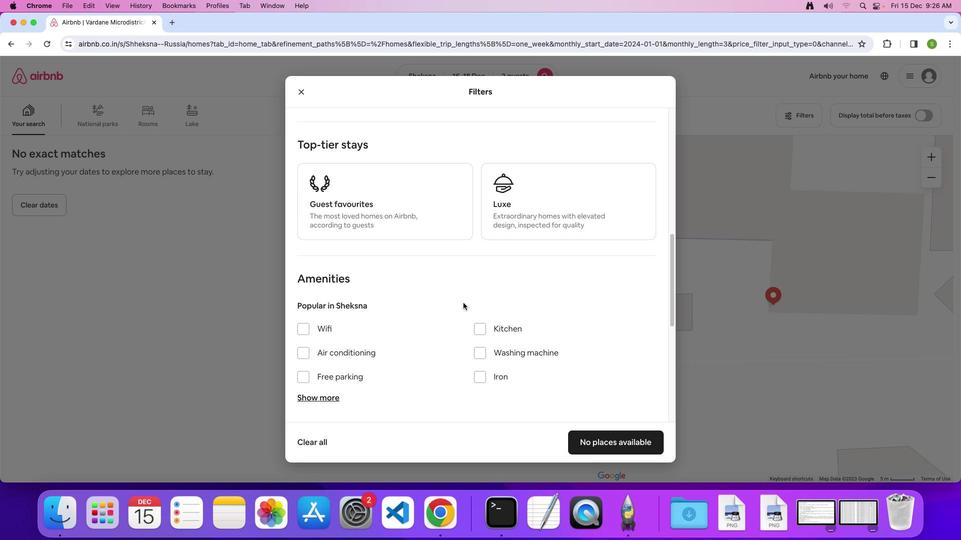 
Action: Mouse scrolled (463, 302) with delta (0, 0)
Screenshot: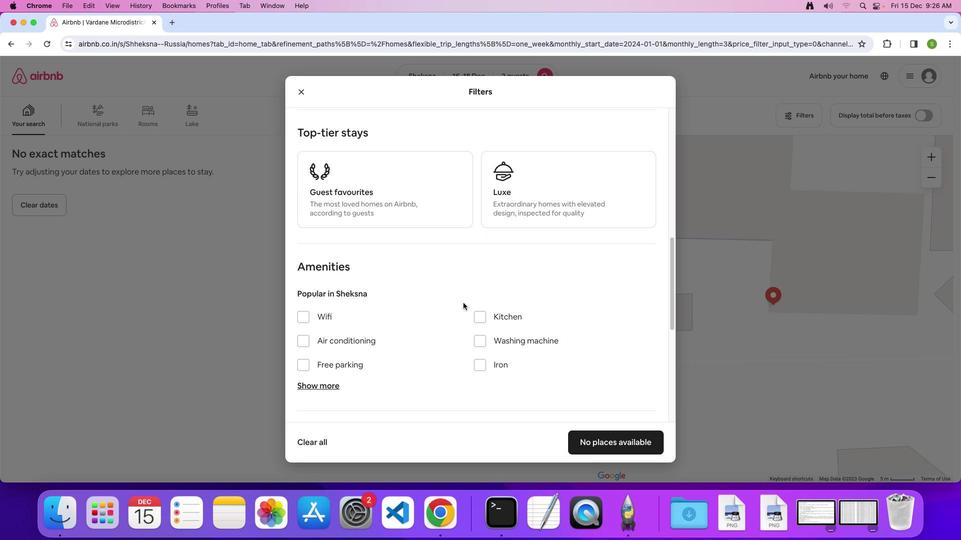 
Action: Mouse scrolled (463, 302) with delta (0, 0)
Screenshot: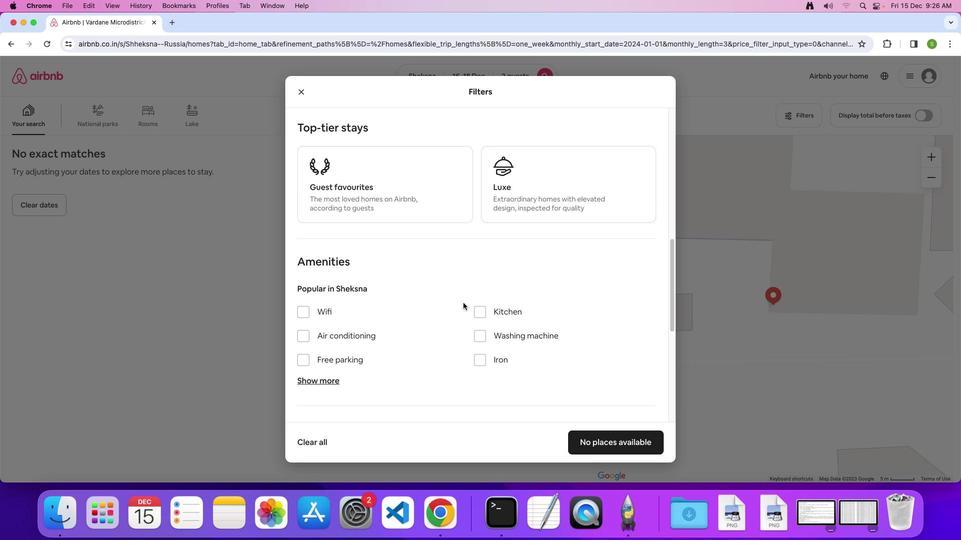 
Action: Mouse scrolled (463, 302) with delta (0, 0)
Screenshot: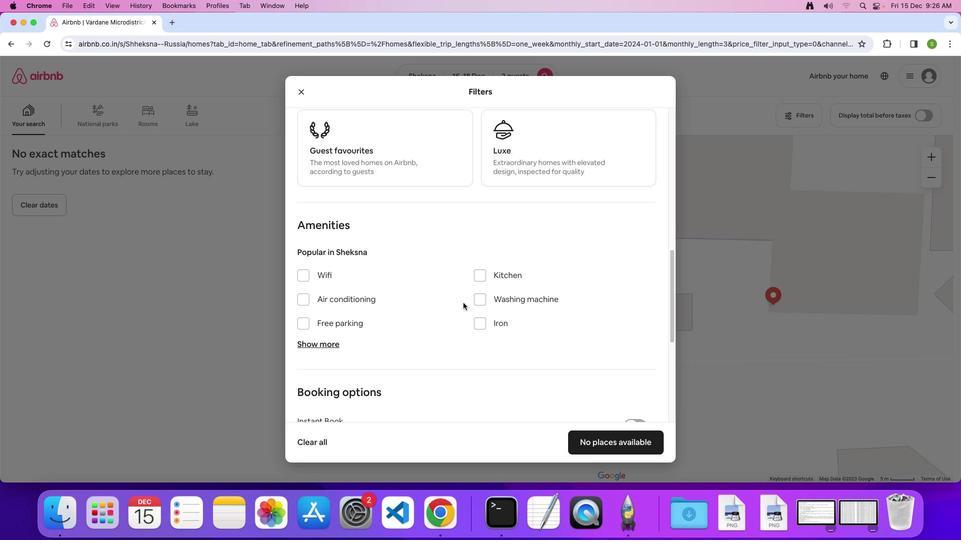 
Action: Mouse scrolled (463, 302) with delta (0, 0)
Screenshot: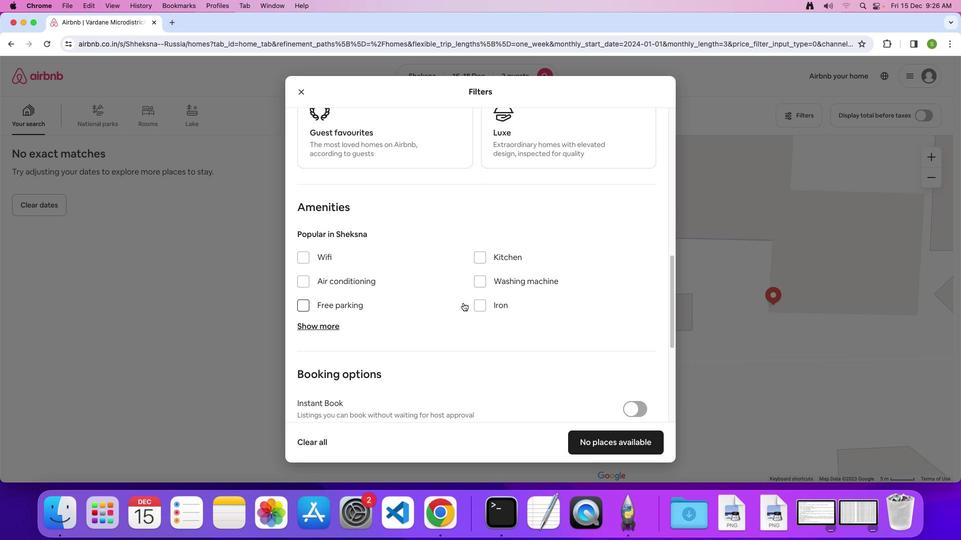 
Action: Mouse scrolled (463, 302) with delta (0, 0)
Screenshot: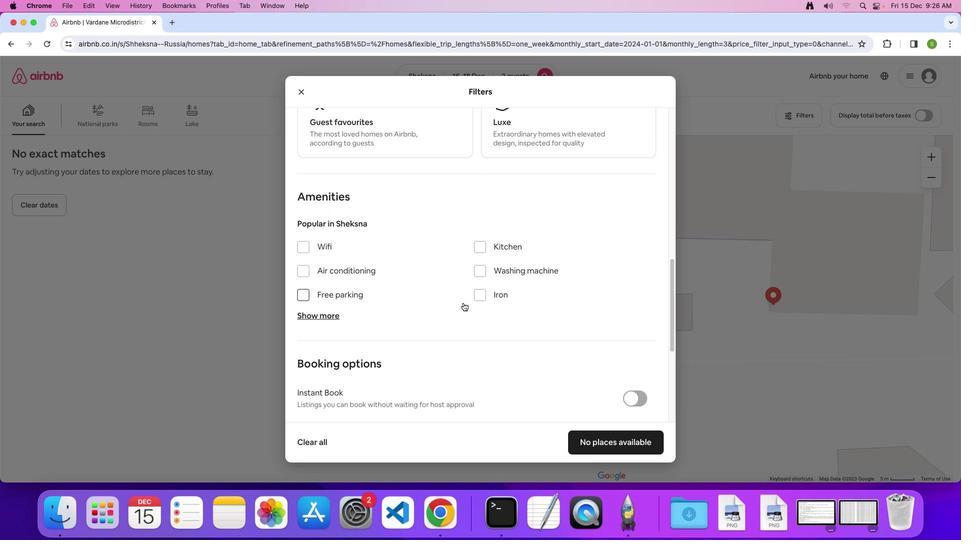 
Action: Mouse moved to (297, 237)
Screenshot: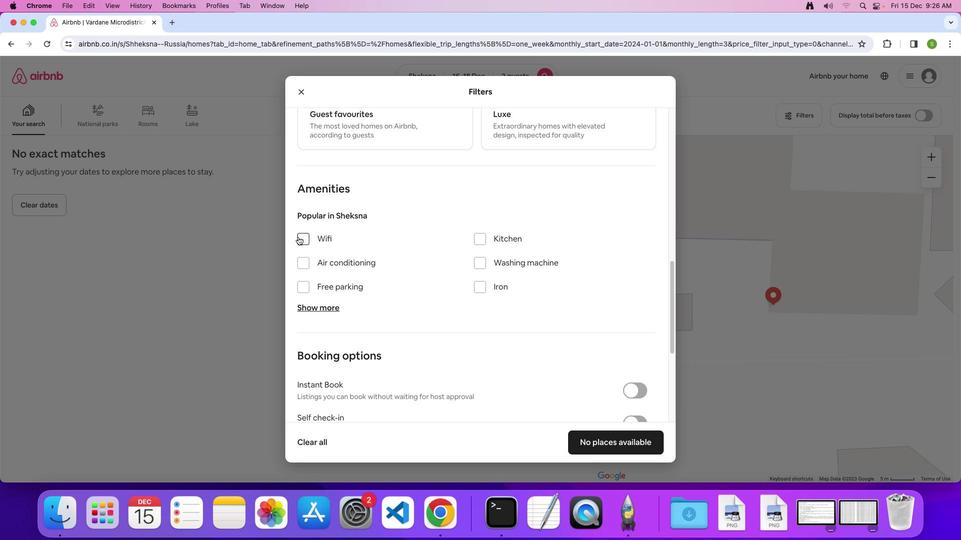 
Action: Mouse pressed left at (297, 237)
Screenshot: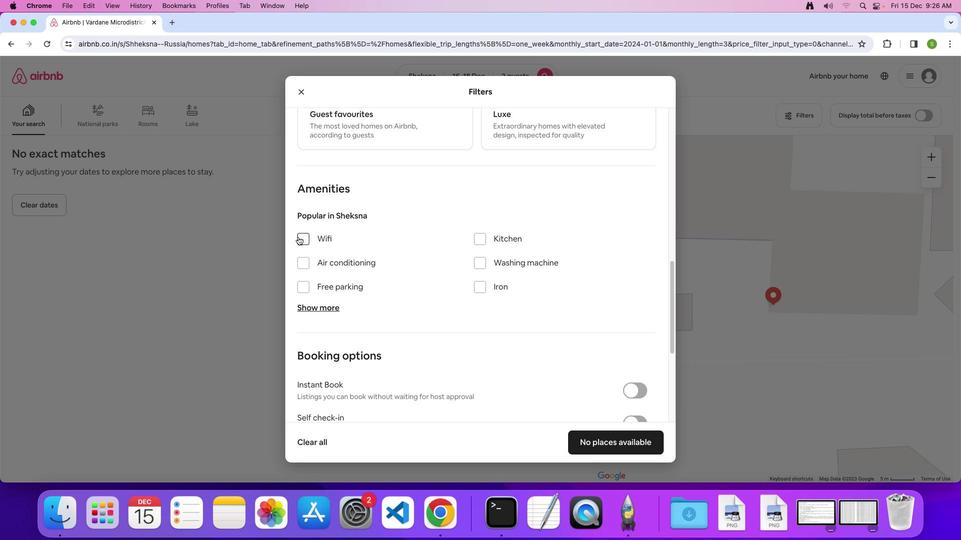 
Action: Mouse moved to (412, 254)
Screenshot: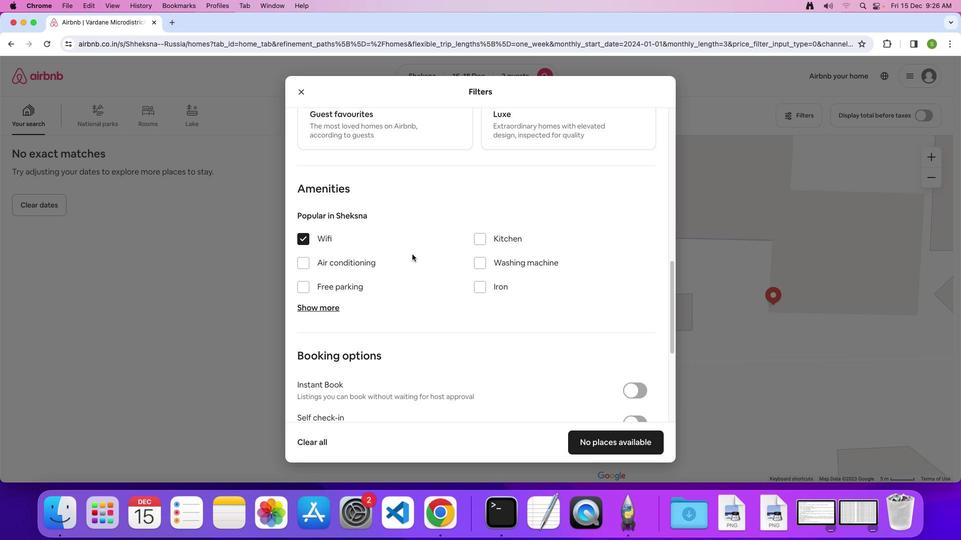 
Action: Mouse scrolled (412, 254) with delta (0, 0)
Screenshot: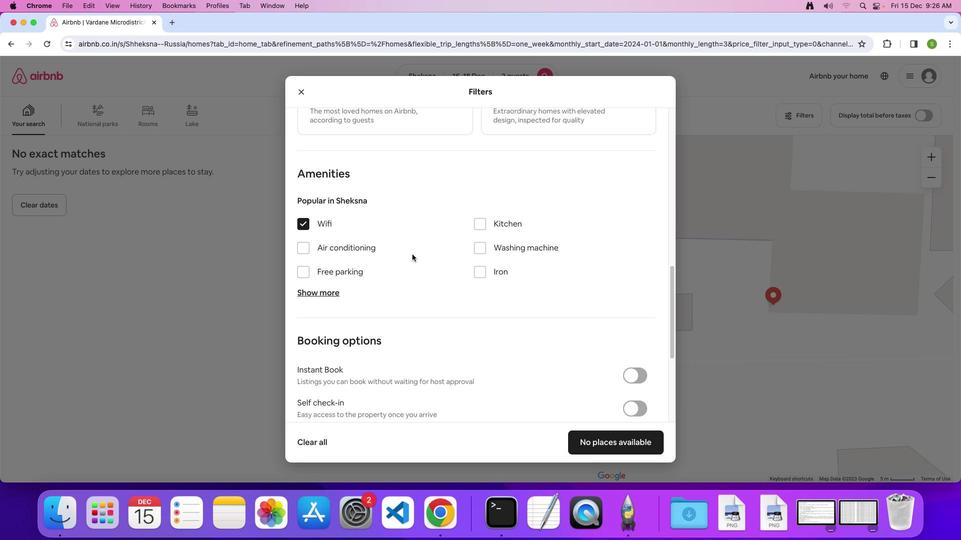 
Action: Mouse scrolled (412, 254) with delta (0, 0)
Screenshot: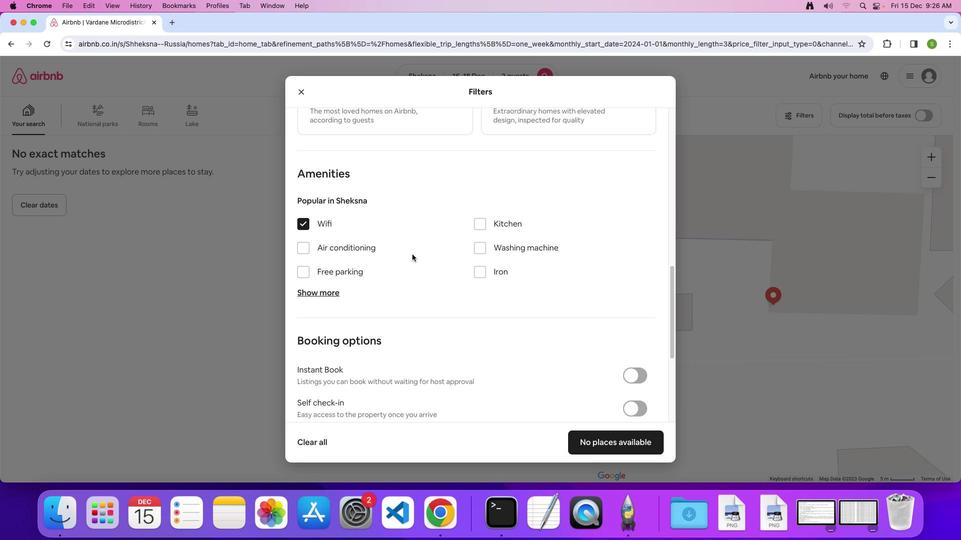 
Action: Mouse scrolled (412, 254) with delta (0, -1)
Screenshot: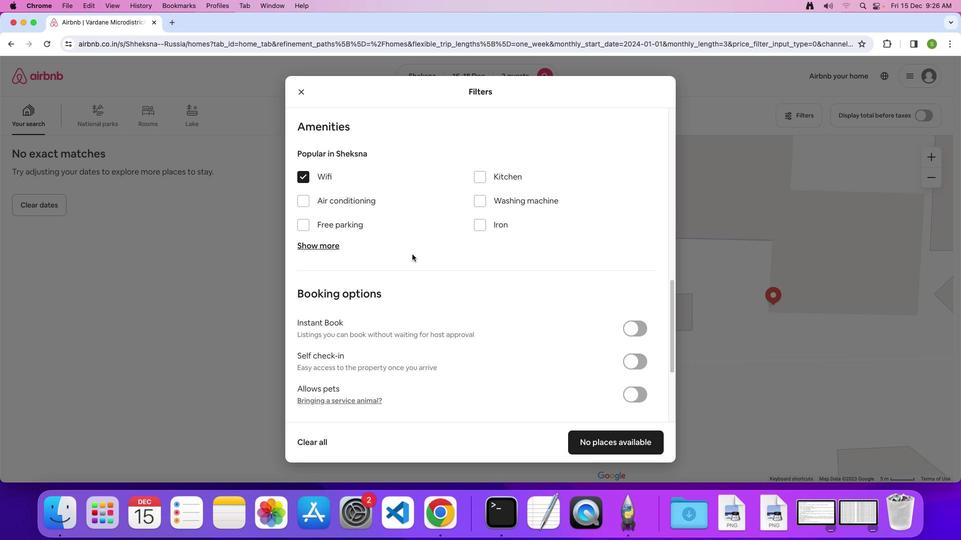 
Action: Mouse scrolled (412, 254) with delta (0, 0)
Screenshot: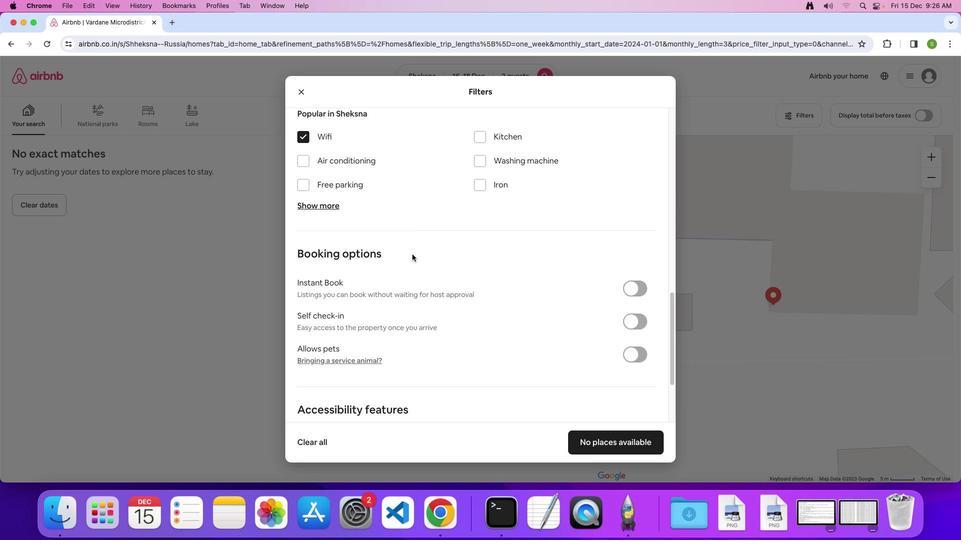 
Action: Mouse scrolled (412, 254) with delta (0, 0)
Screenshot: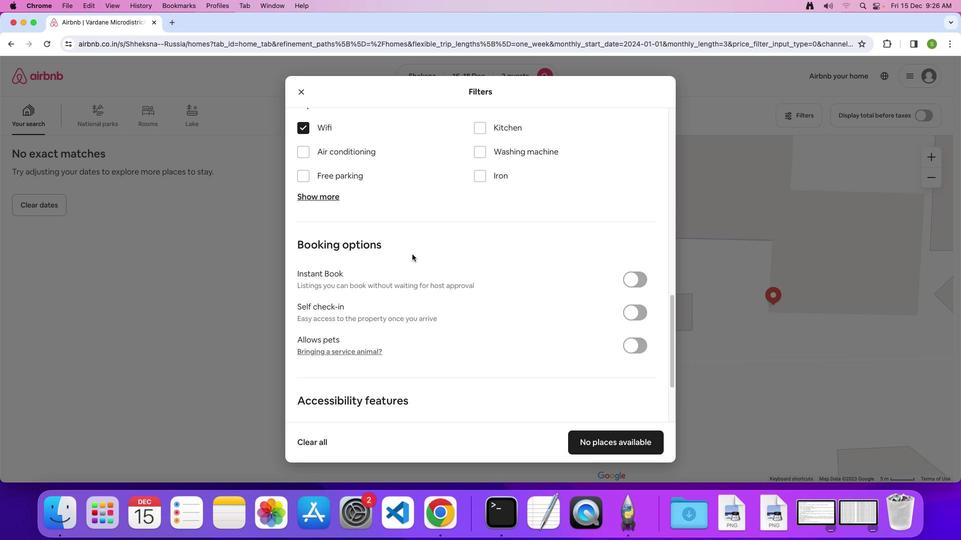 
Action: Mouse scrolled (412, 254) with delta (0, -1)
Screenshot: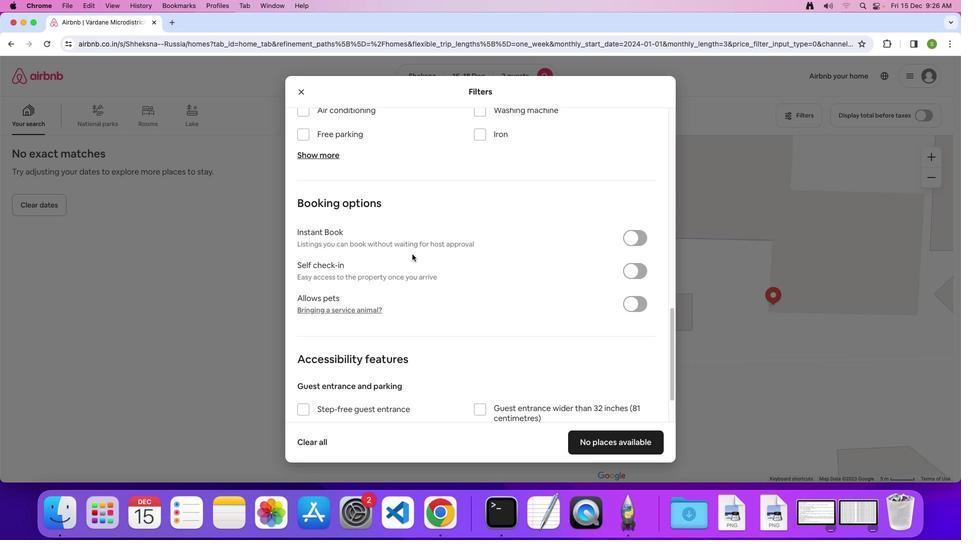 
Action: Mouse scrolled (412, 254) with delta (0, 0)
Screenshot: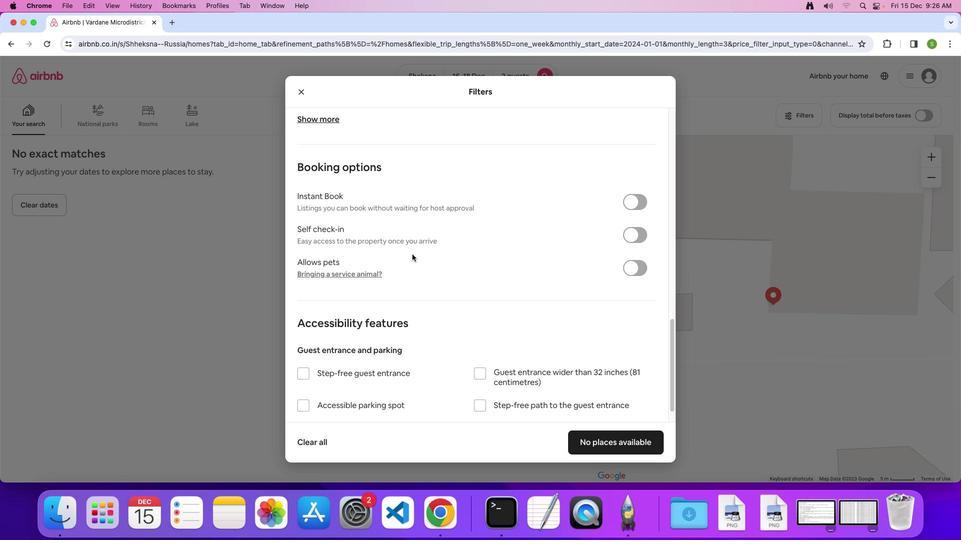 
Action: Mouse scrolled (412, 254) with delta (0, 0)
Screenshot: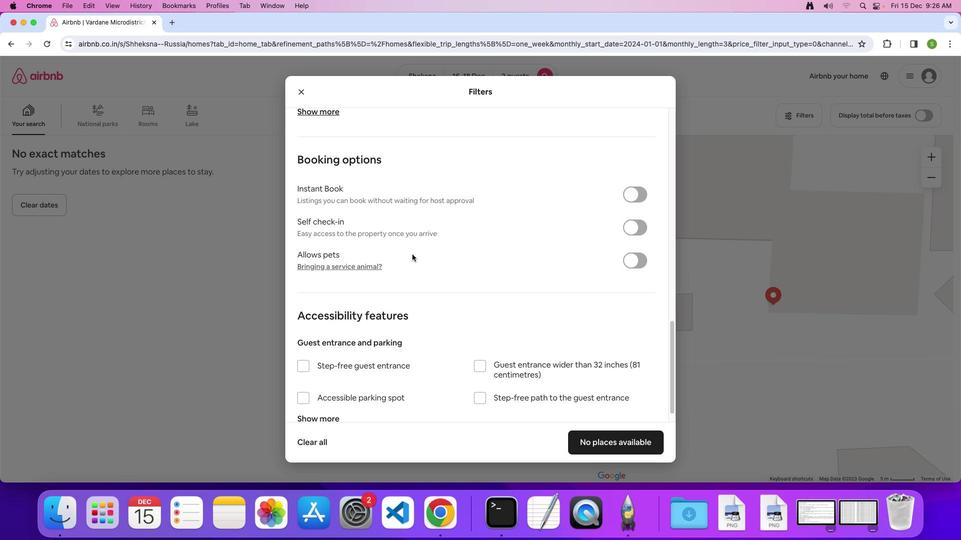 
Action: Mouse scrolled (412, 254) with delta (0, 0)
Screenshot: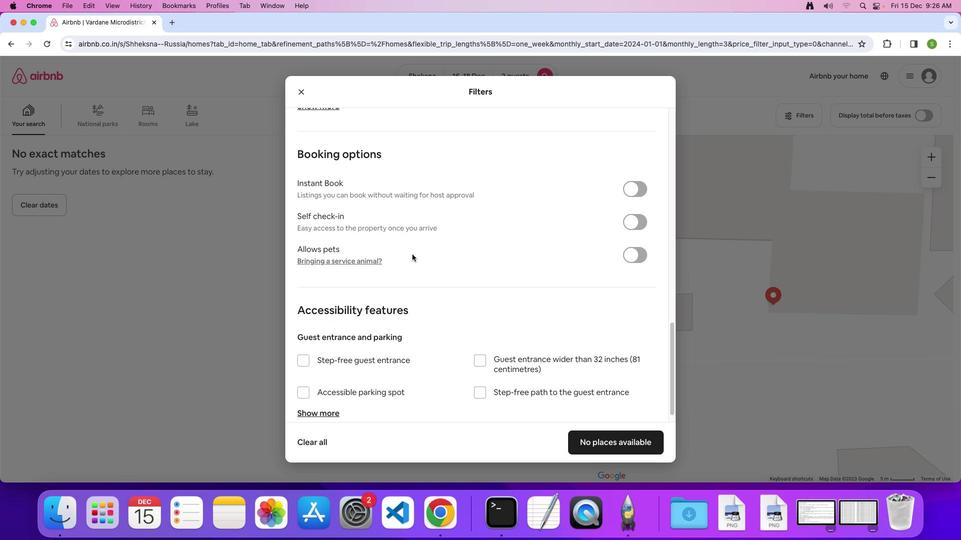 
Action: Mouse scrolled (412, 254) with delta (0, -1)
Screenshot: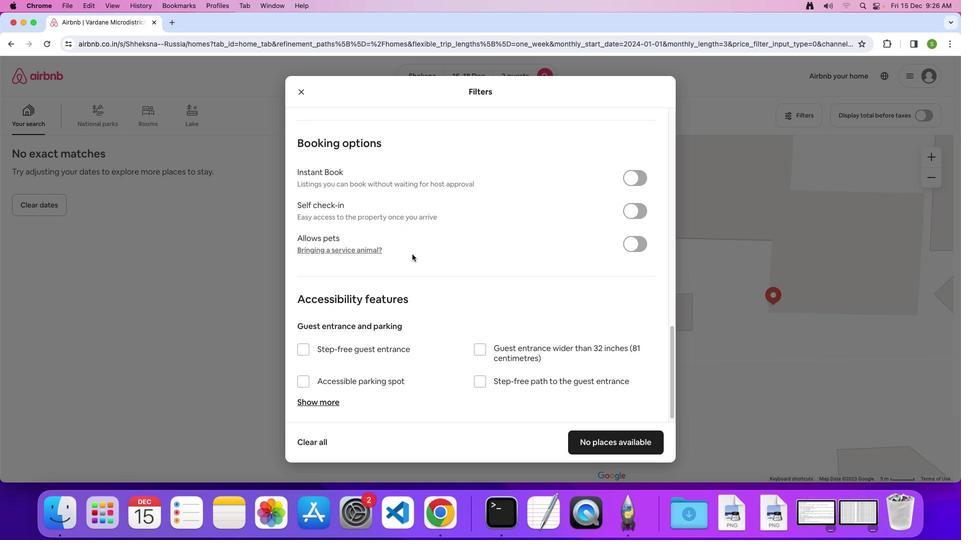
Action: Mouse scrolled (412, 254) with delta (0, 0)
Screenshot: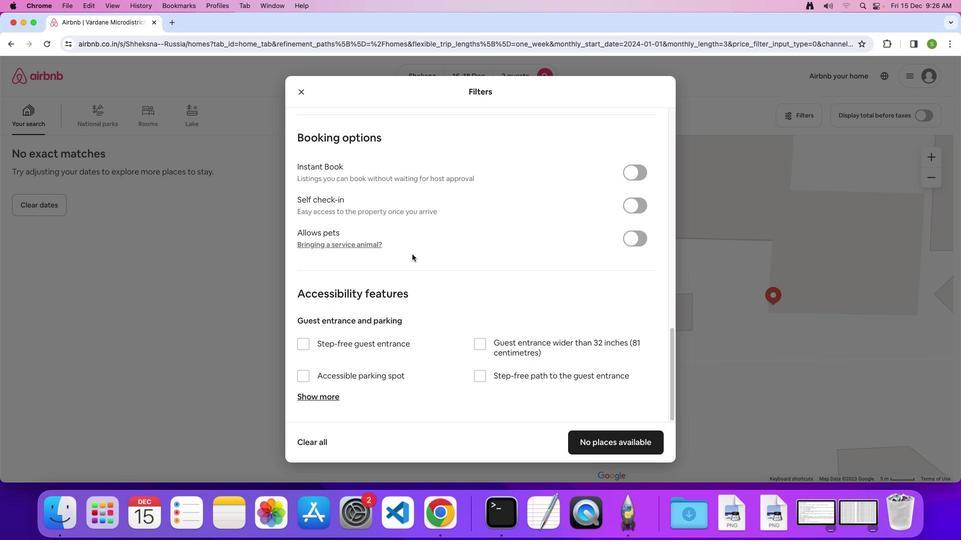 
Action: Mouse scrolled (412, 254) with delta (0, 0)
Screenshot: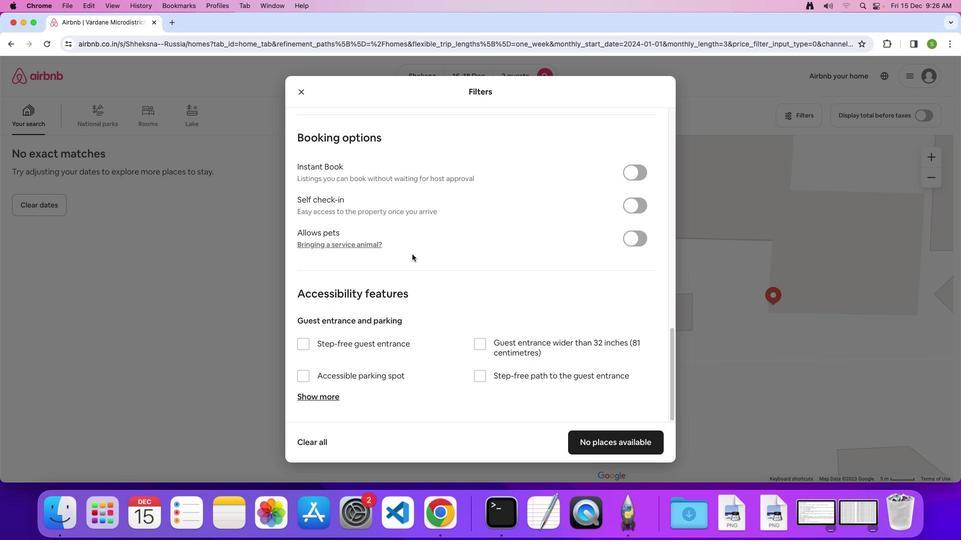 
Action: Mouse scrolled (412, 254) with delta (0, -1)
Screenshot: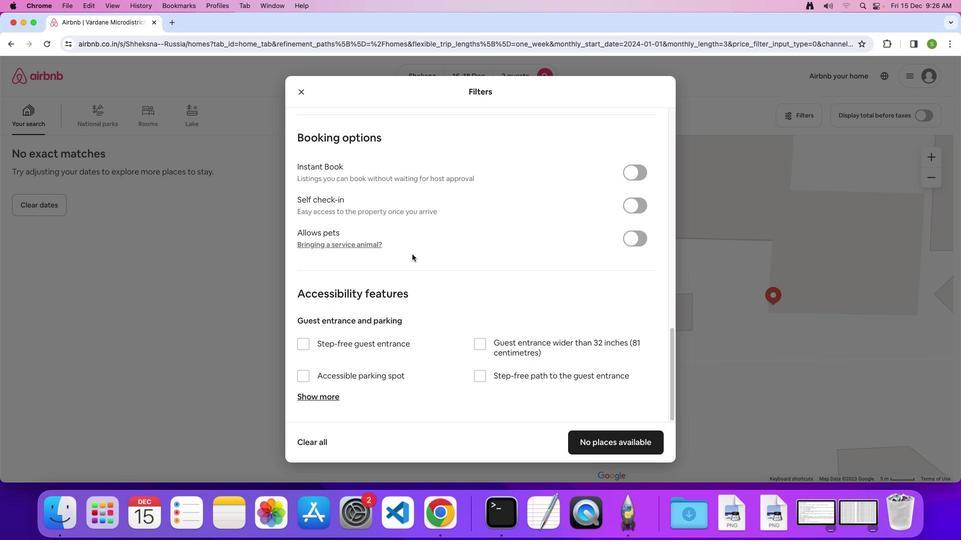 
Action: Mouse moved to (589, 444)
Screenshot: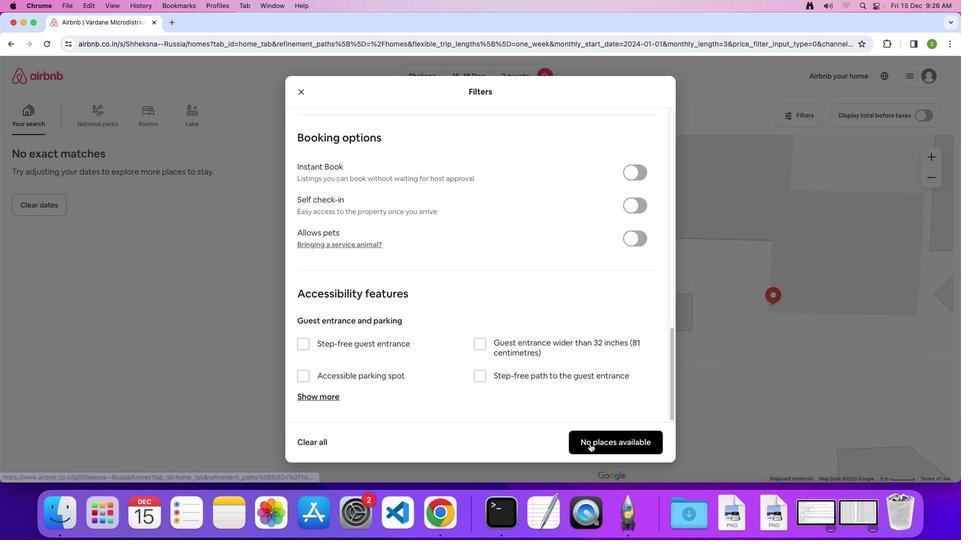 
Action: Mouse pressed left at (589, 444)
Screenshot: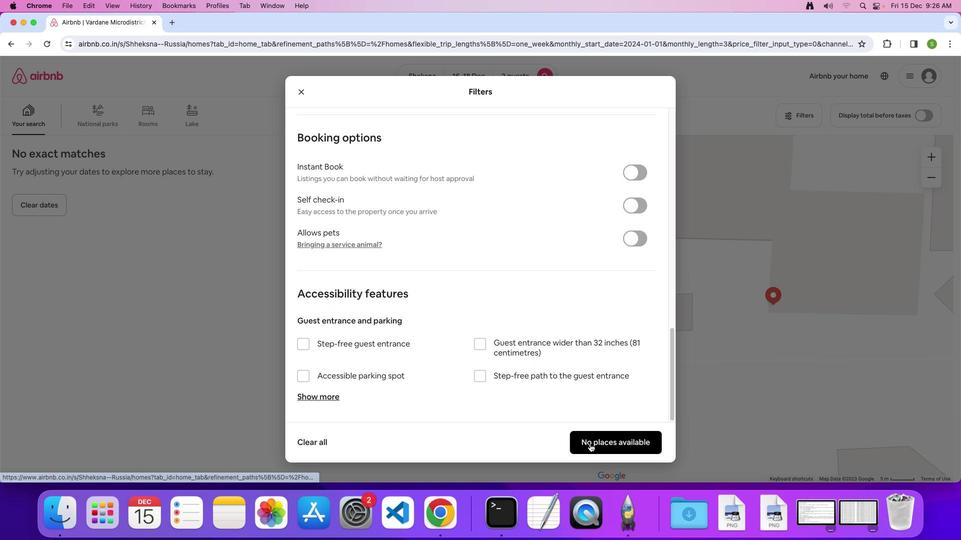 
Action: Mouse moved to (476, 281)
Screenshot: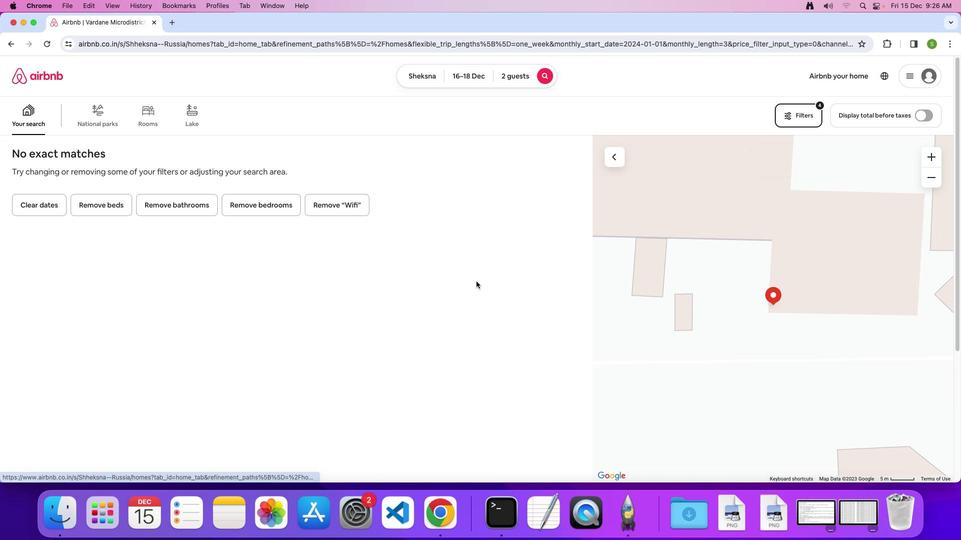 
